 Task: Look for space in Chengdu, China from 3rd August, 2023 to 17th August, 2023 for 3 adults, 1 child in price range Rs.3000 to Rs.15000. Place can be entire place with 3 bedrooms having 4 beds and 2 bathrooms. Property type can be house, flat, guest house. Amenities needed are: wifi. Booking option can be shelf check-in. Required host language is Chinese (Simplified).
Action: Mouse moved to (252, 153)
Screenshot: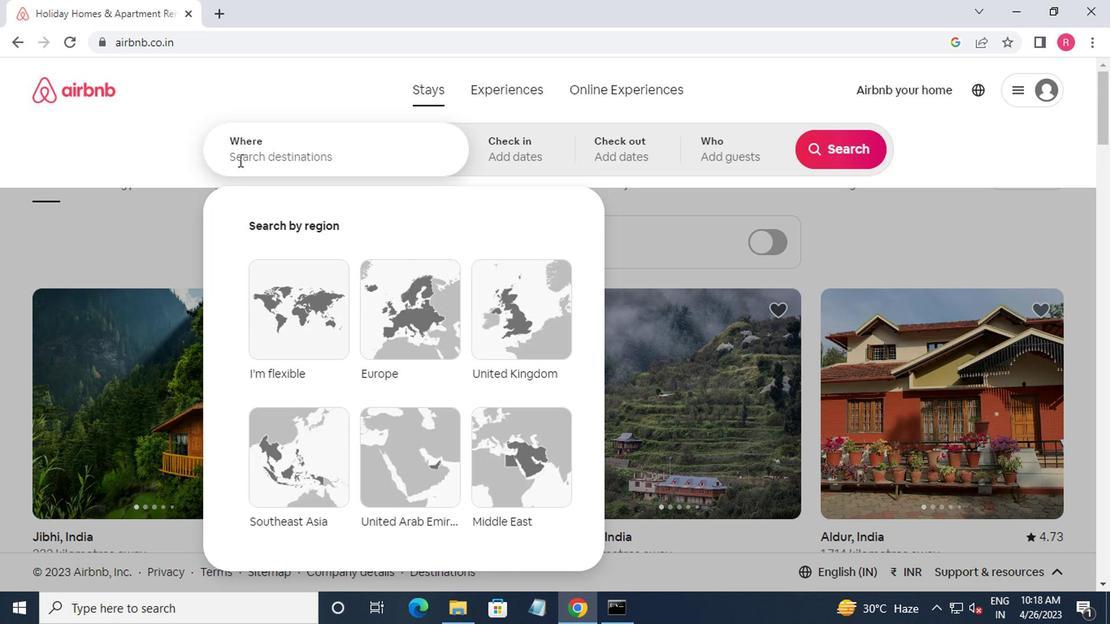 
Action: Mouse pressed left at (252, 153)
Screenshot: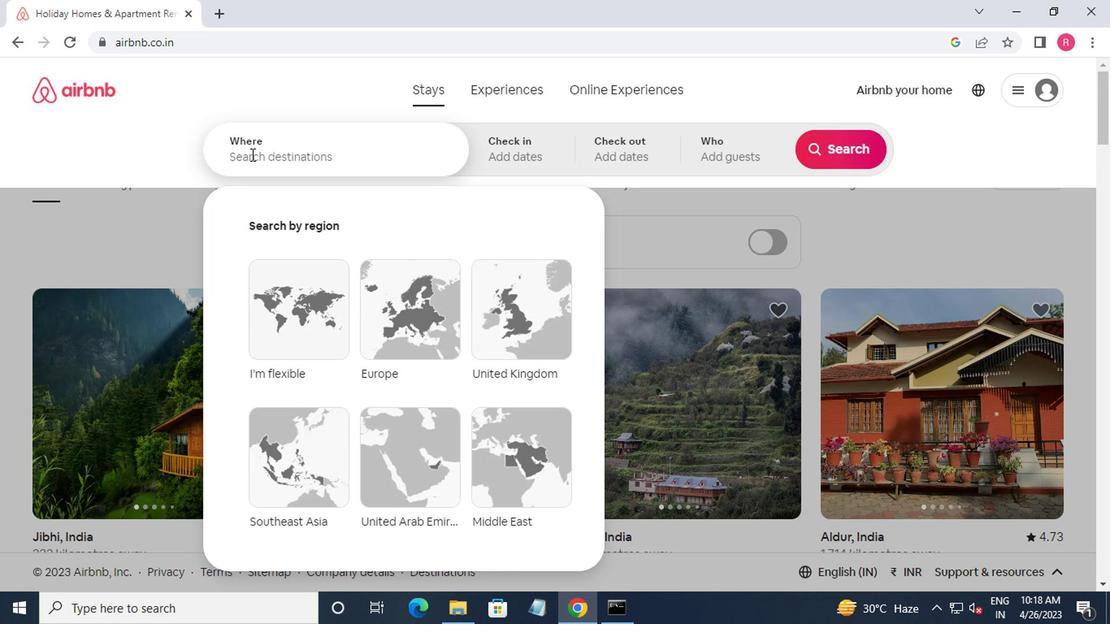 
Action: Mouse moved to (253, 153)
Screenshot: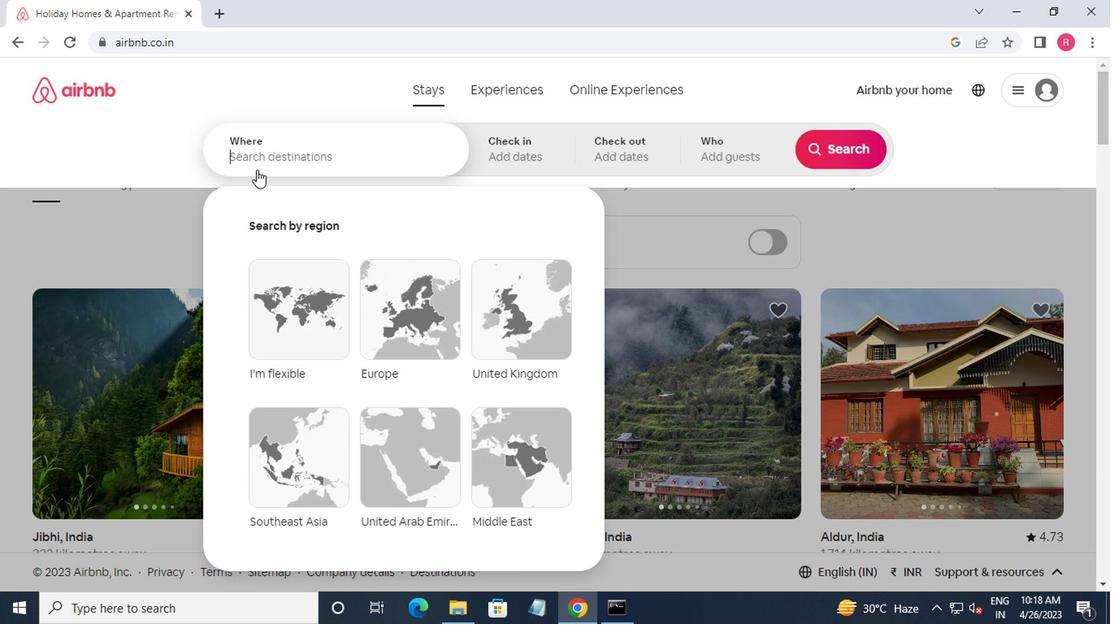 
Action: Key pressed chengdu,china<Key.enter>
Screenshot: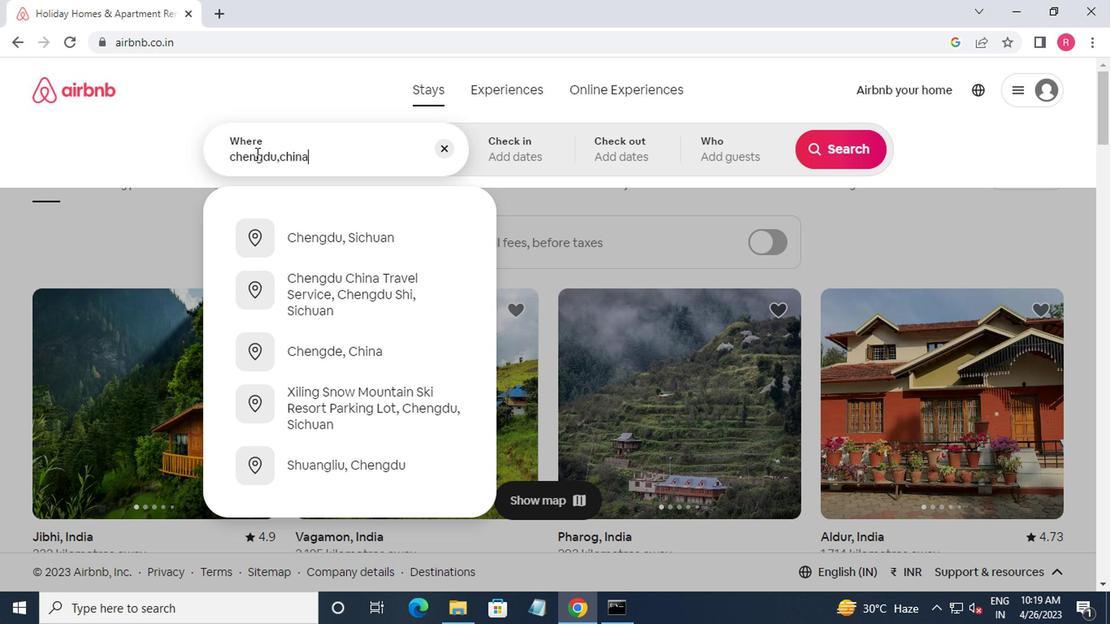
Action: Mouse moved to (830, 281)
Screenshot: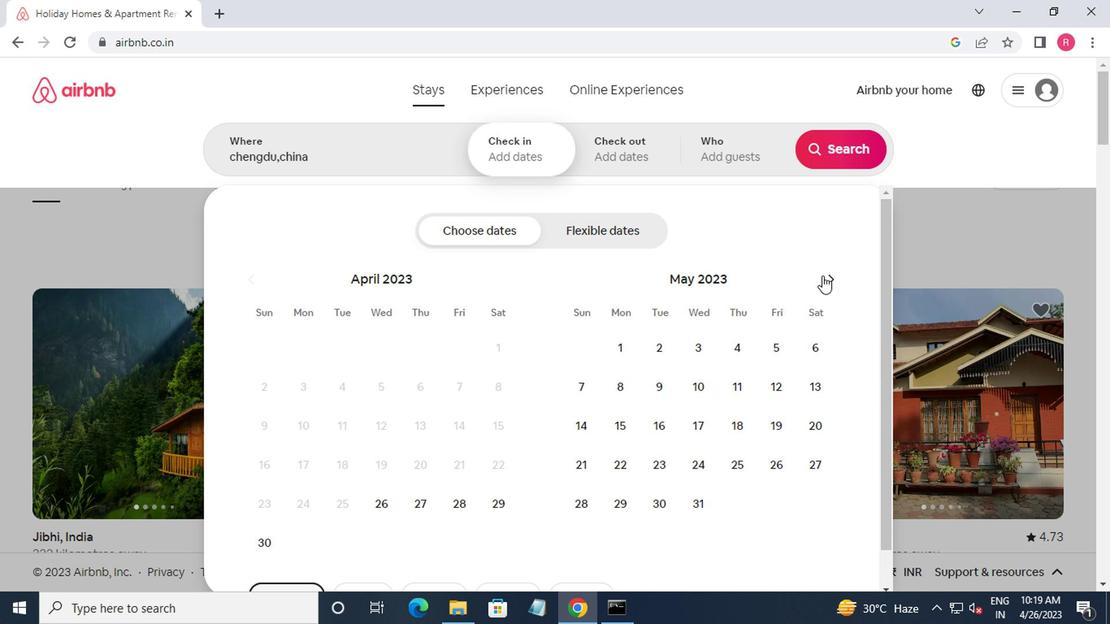 
Action: Mouse pressed left at (830, 281)
Screenshot: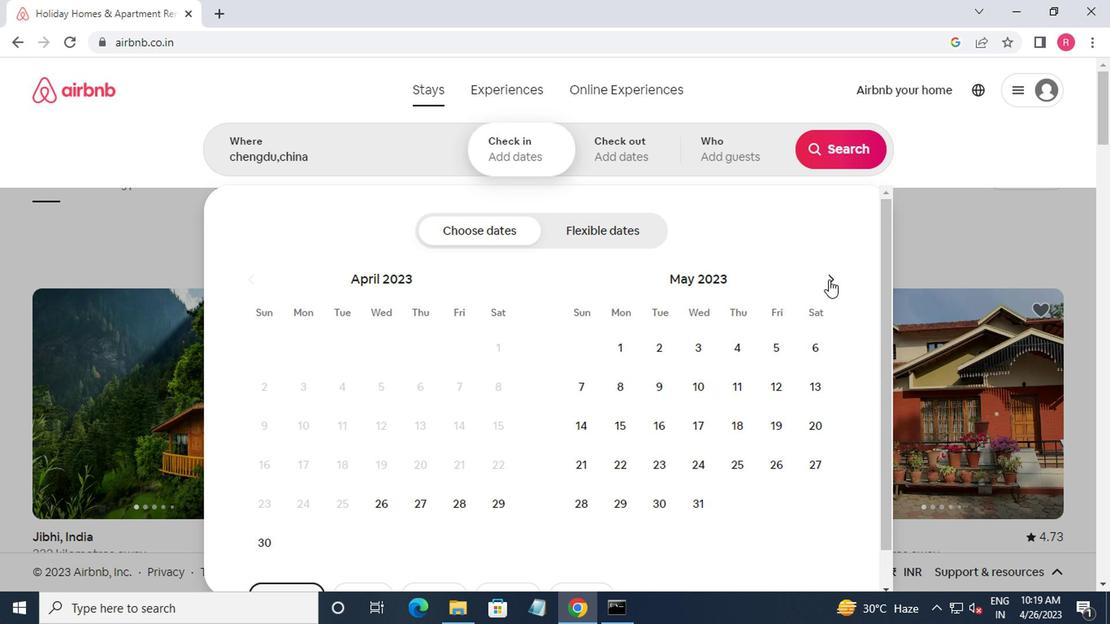 
Action: Mouse moved to (831, 281)
Screenshot: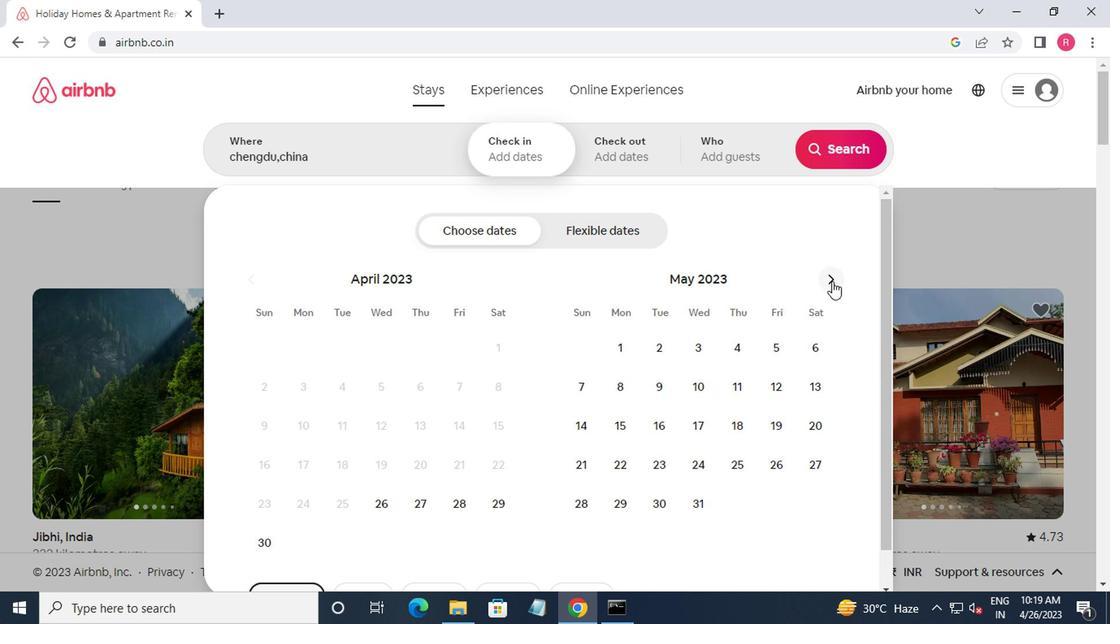 
Action: Mouse pressed left at (831, 281)
Screenshot: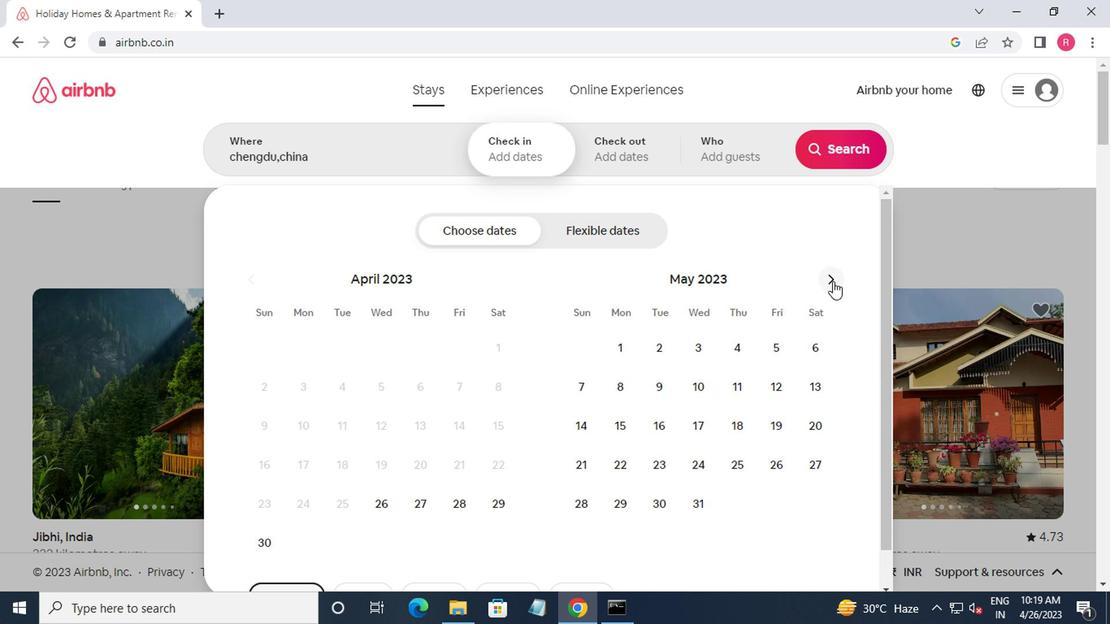 
Action: Mouse pressed left at (831, 281)
Screenshot: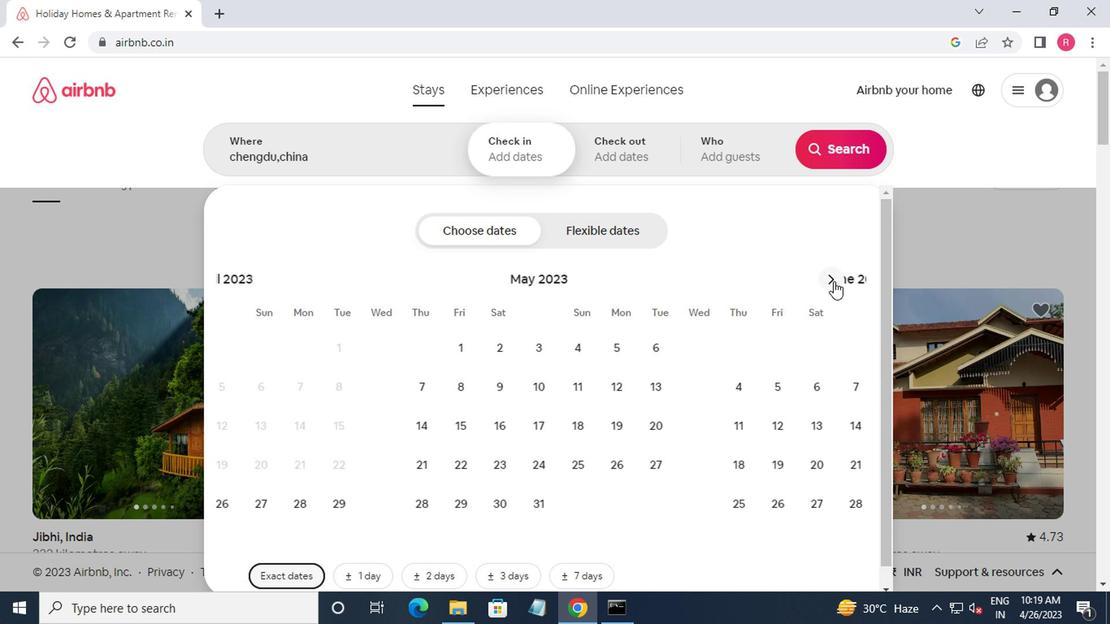 
Action: Mouse pressed left at (831, 281)
Screenshot: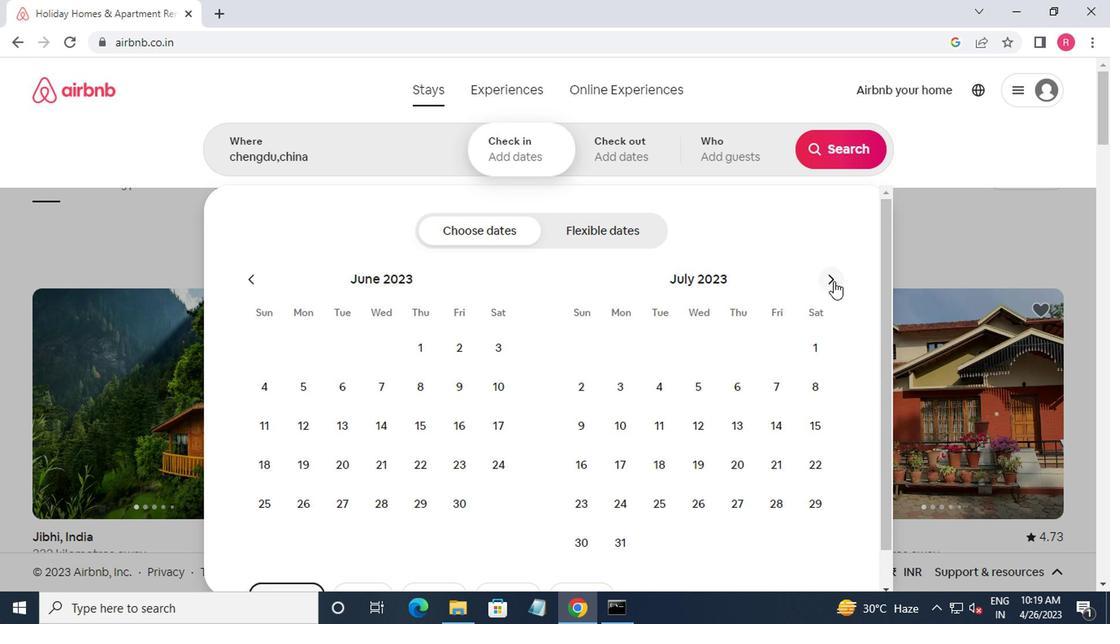 
Action: Mouse moved to (741, 346)
Screenshot: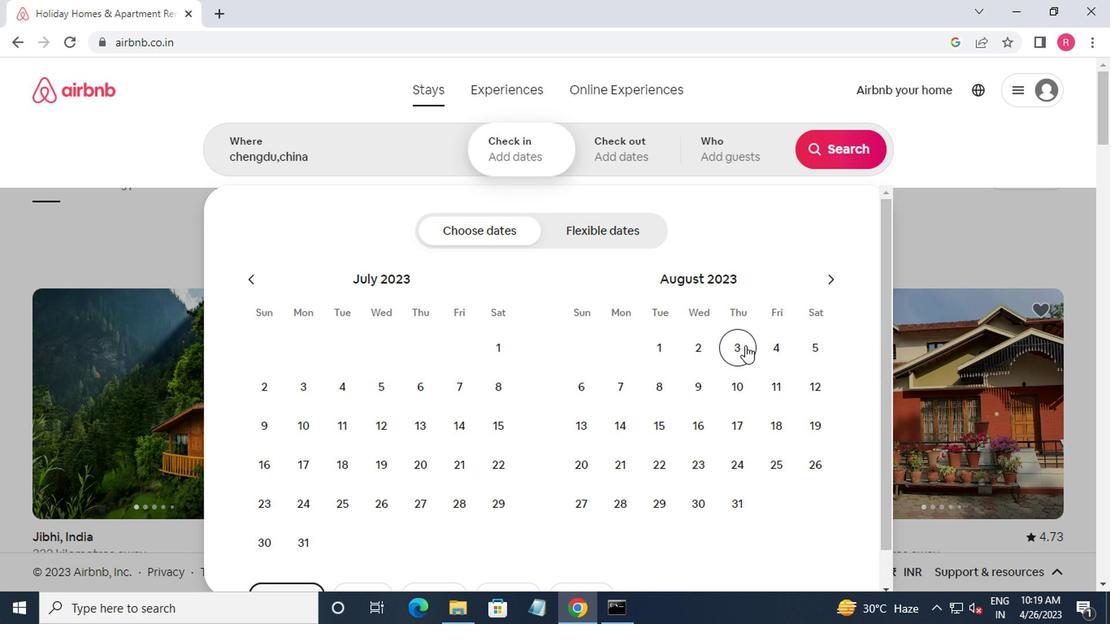 
Action: Mouse pressed left at (741, 346)
Screenshot: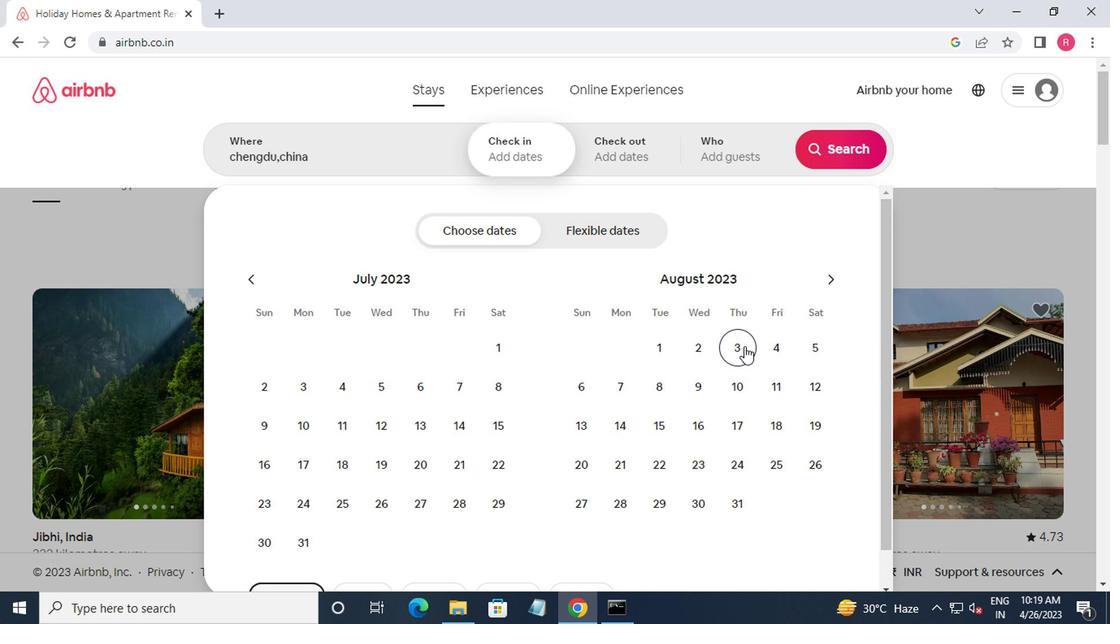 
Action: Mouse moved to (738, 422)
Screenshot: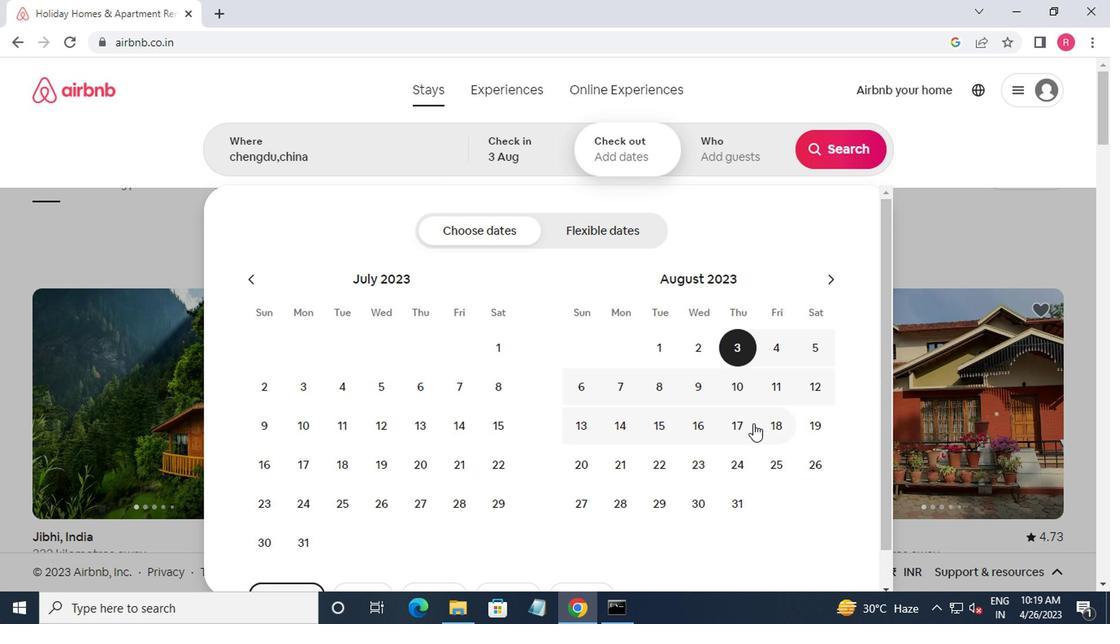 
Action: Mouse pressed left at (738, 422)
Screenshot: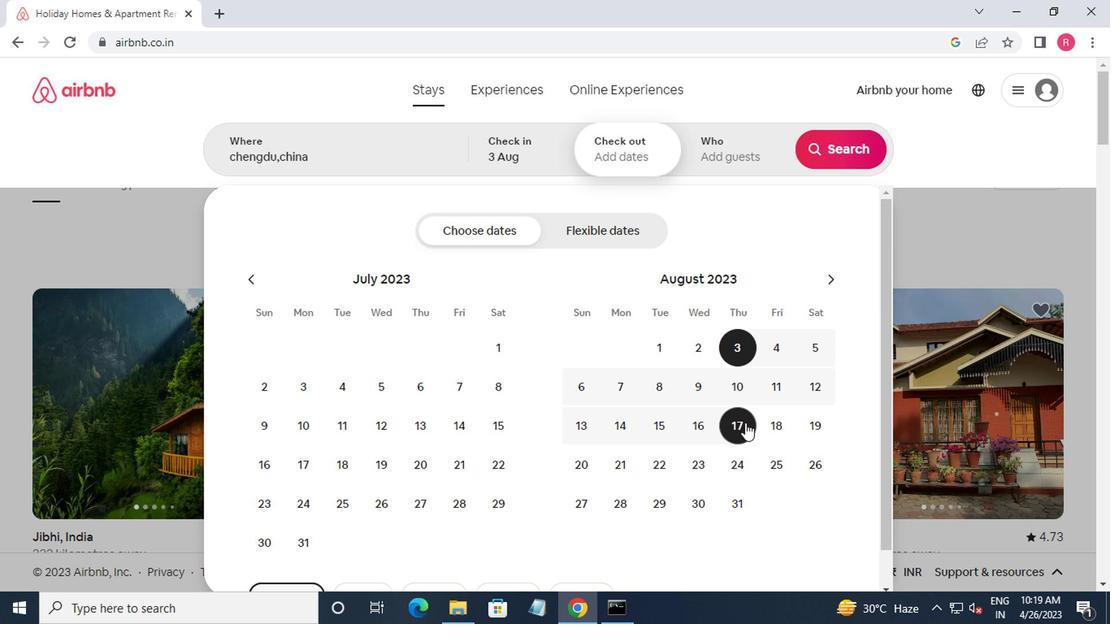 
Action: Mouse moved to (708, 167)
Screenshot: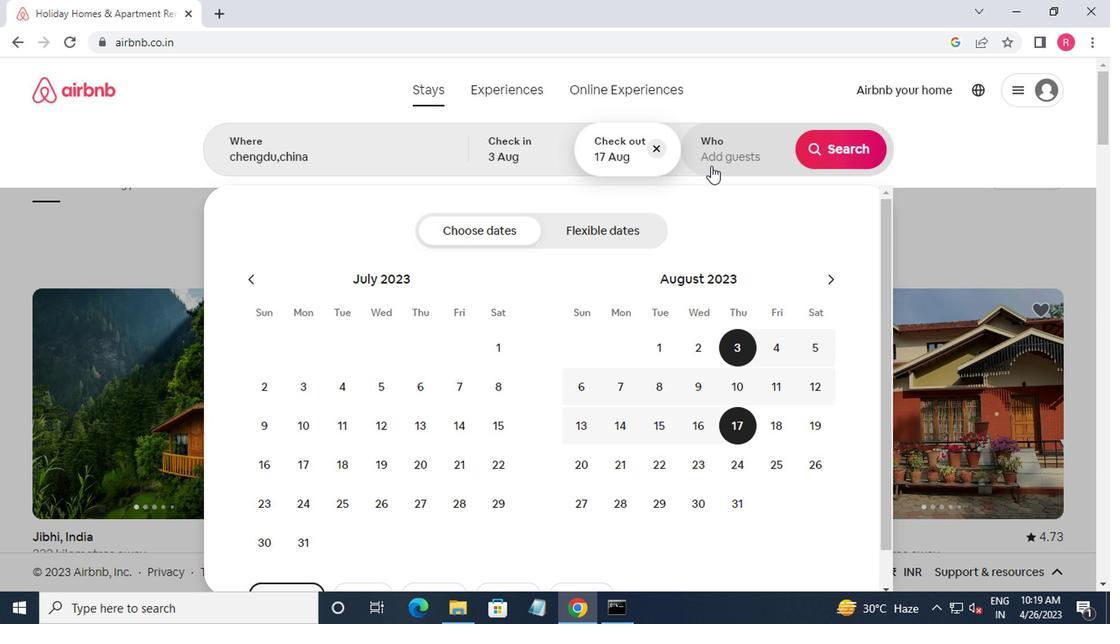 
Action: Mouse pressed left at (708, 167)
Screenshot: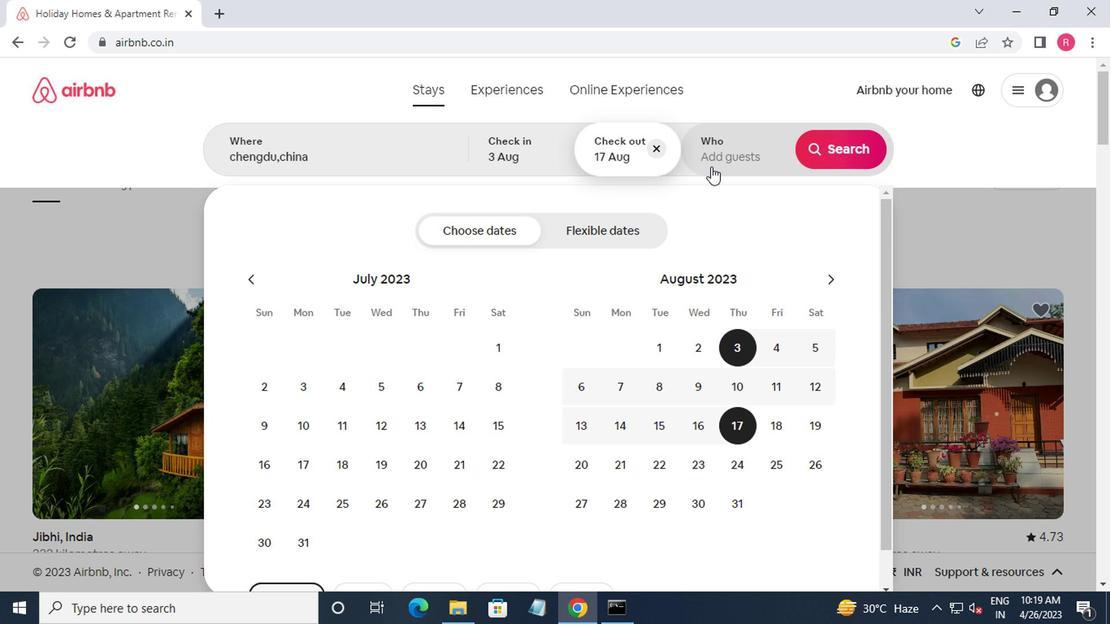 
Action: Mouse moved to (838, 226)
Screenshot: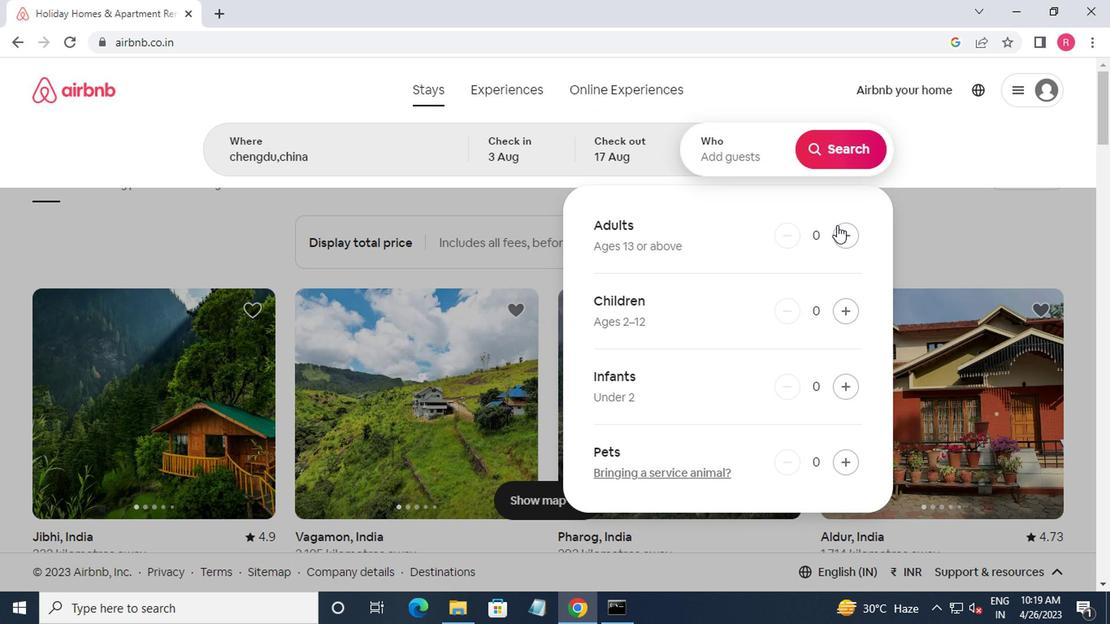 
Action: Mouse pressed left at (838, 226)
Screenshot: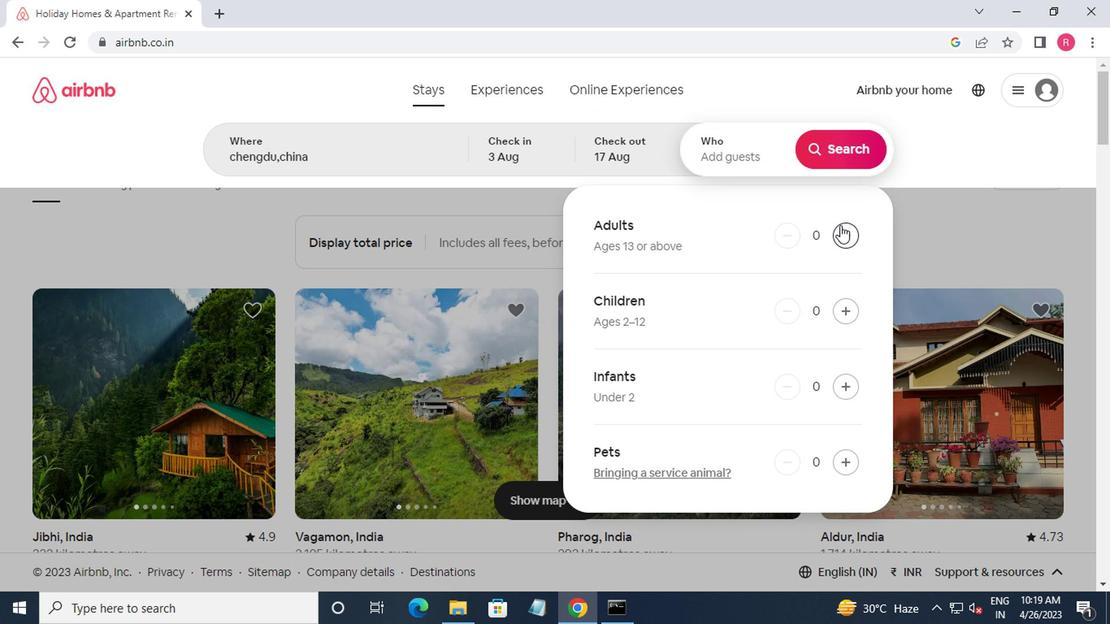 
Action: Mouse pressed left at (838, 226)
Screenshot: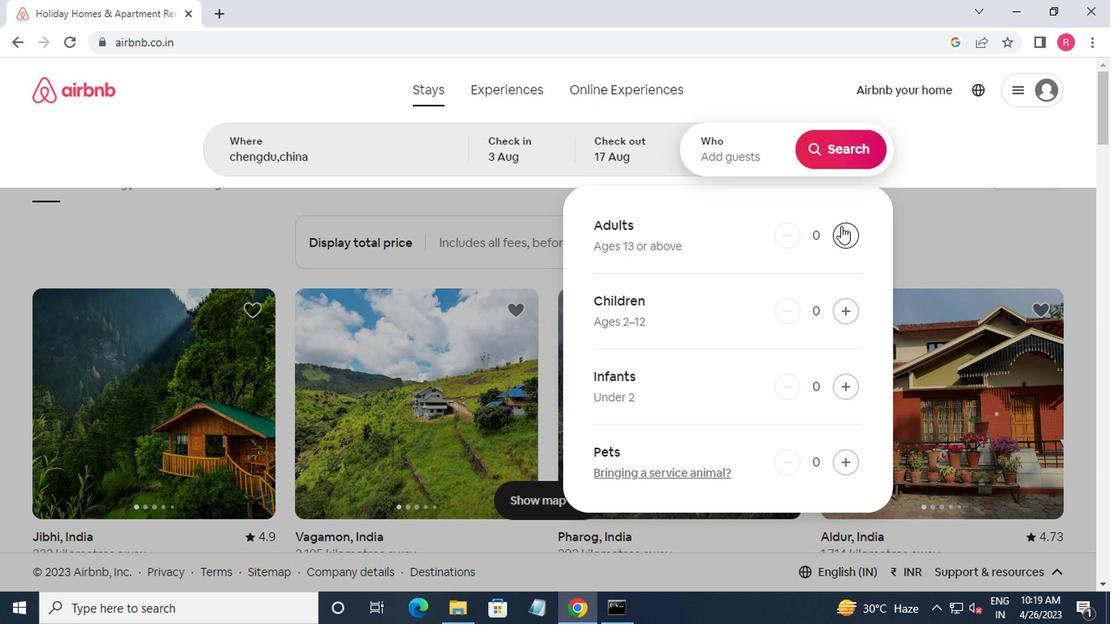 
Action: Mouse moved to (839, 227)
Screenshot: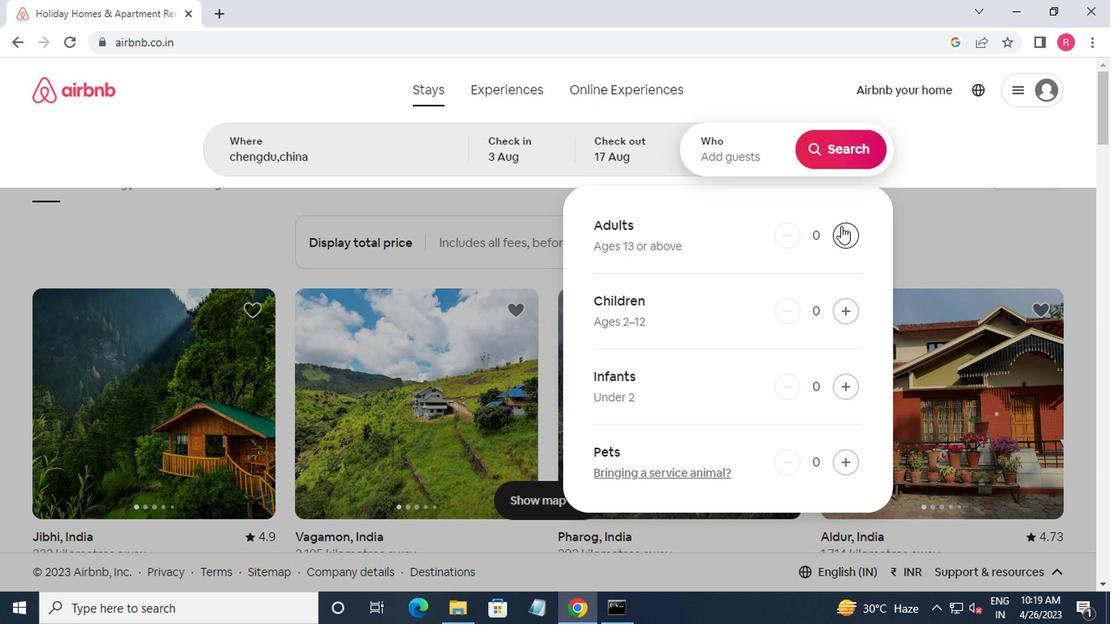 
Action: Mouse pressed left at (839, 227)
Screenshot: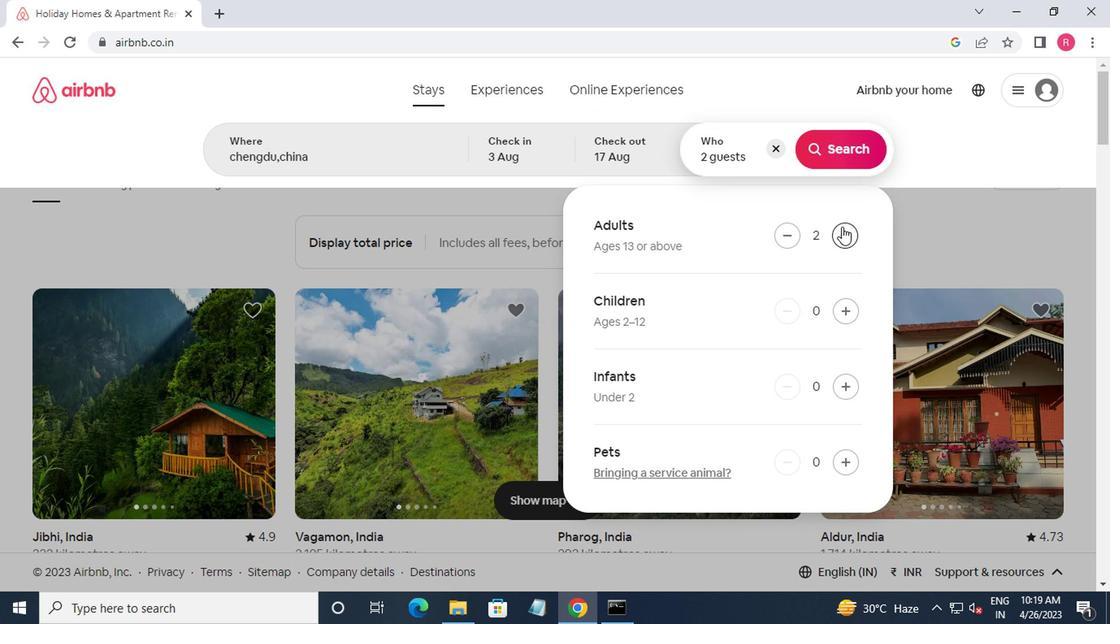
Action: Mouse moved to (844, 310)
Screenshot: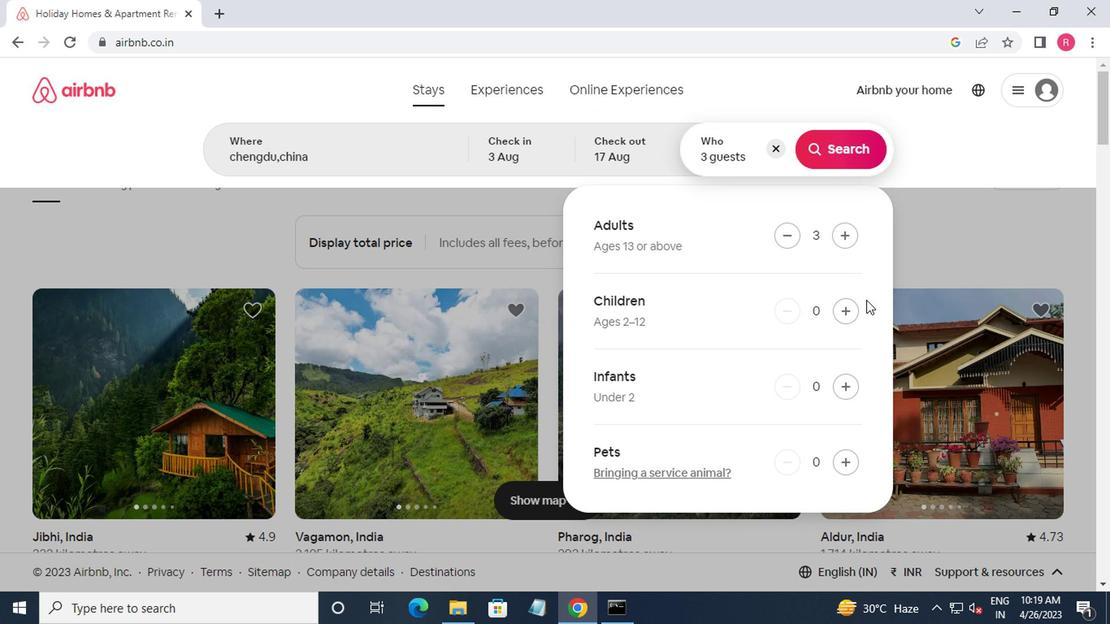 
Action: Mouse pressed left at (844, 310)
Screenshot: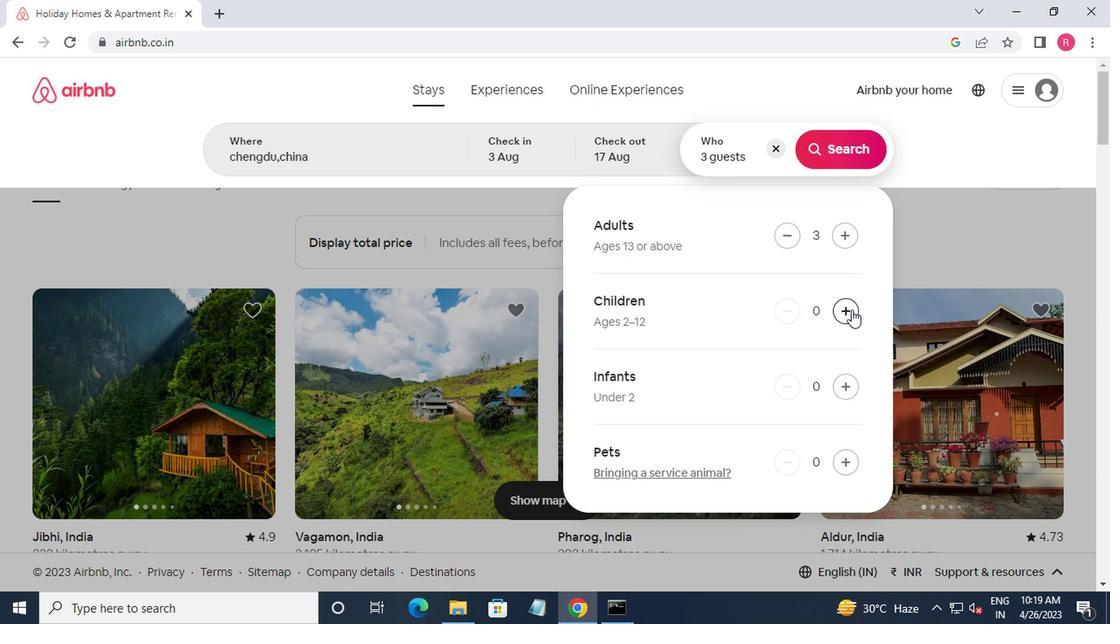 
Action: Mouse moved to (809, 144)
Screenshot: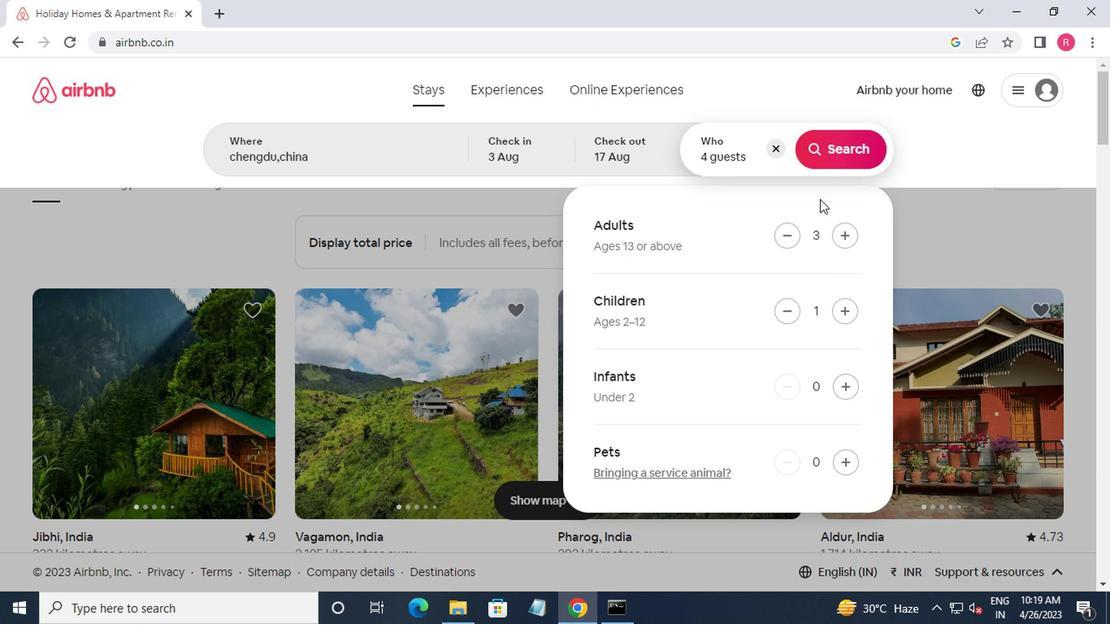 
Action: Mouse pressed left at (809, 144)
Screenshot: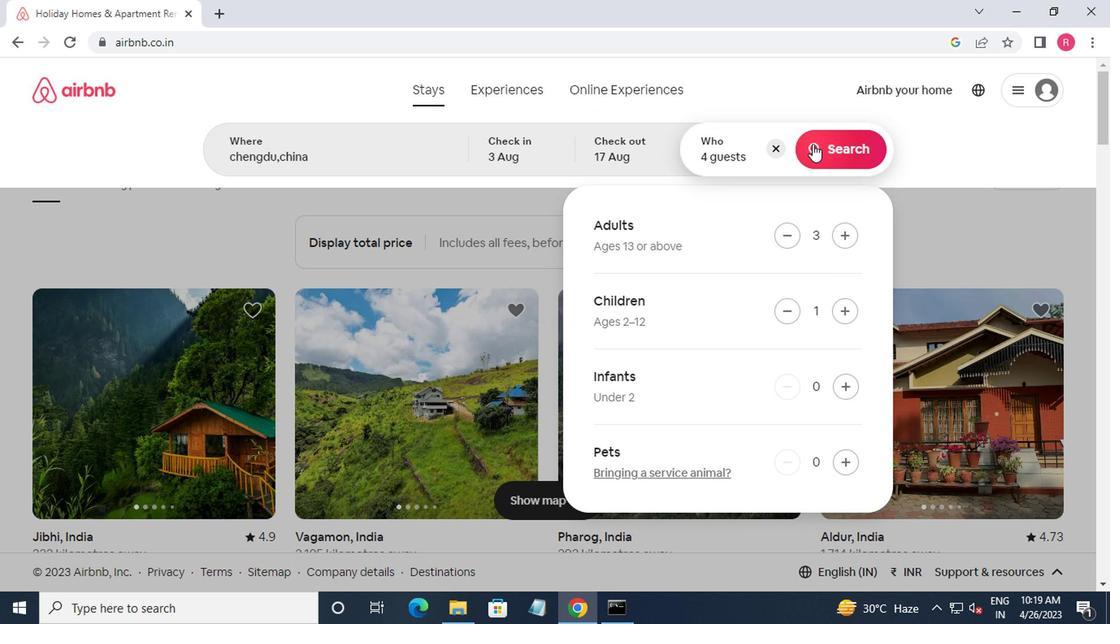 
Action: Mouse moved to (1010, 157)
Screenshot: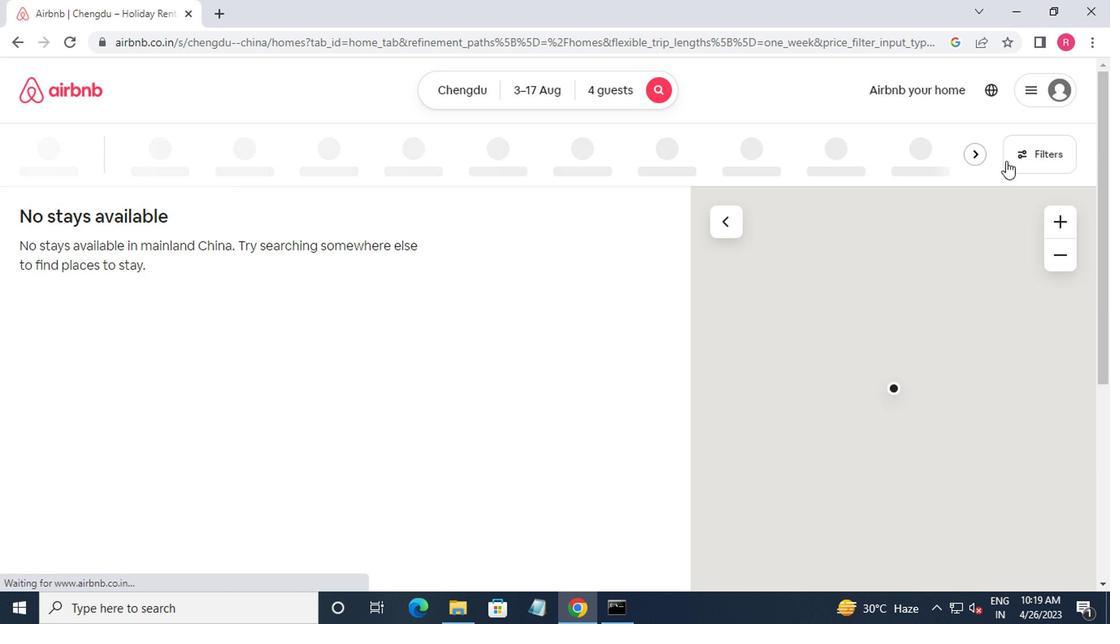 
Action: Mouse pressed left at (1010, 157)
Screenshot: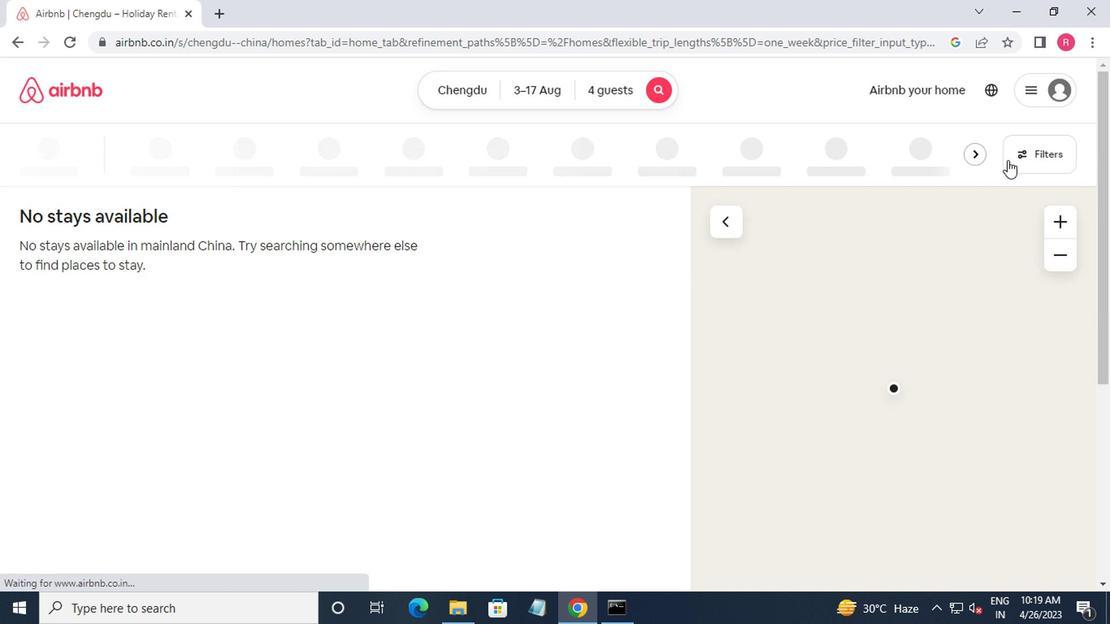 
Action: Mouse moved to (402, 242)
Screenshot: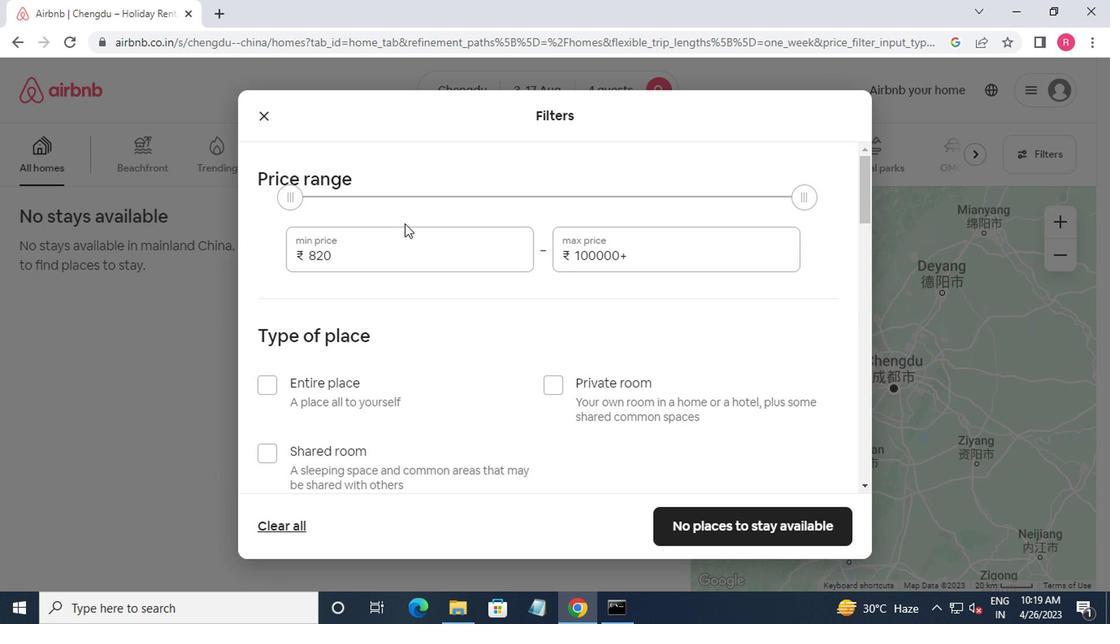 
Action: Mouse pressed left at (402, 242)
Screenshot: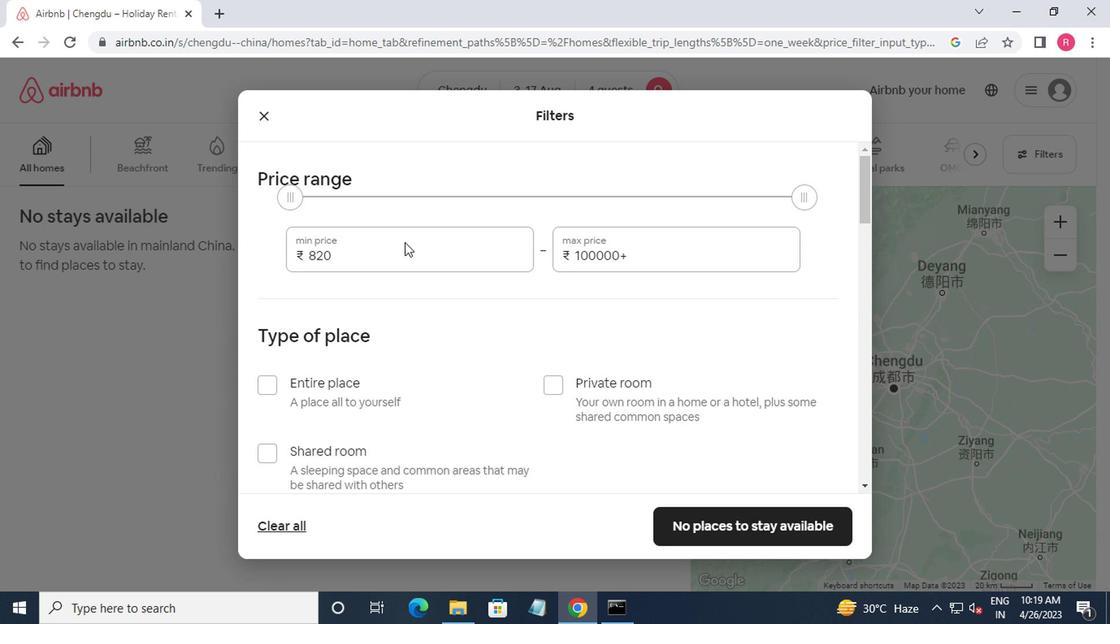 
Action: Mouse moved to (396, 246)
Screenshot: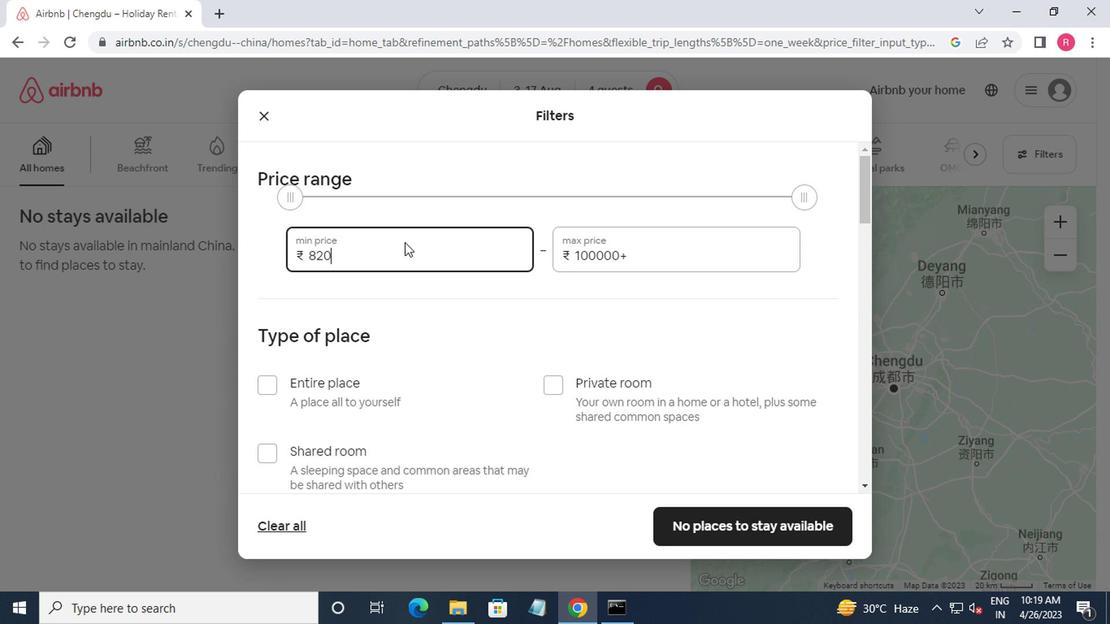
Action: Key pressed <Key.backspace><Key.backspace><Key.backspace><Key.backspace>3000<Key.tab>1<Key.backspace><Key.backspace><Key.backspace><Key.backspace><Key.backspace><Key.backspace><Key.backspace><Key.backspace><Key.backspace><Key.backspace><Key.backspace><Key.backspace>15000
Screenshot: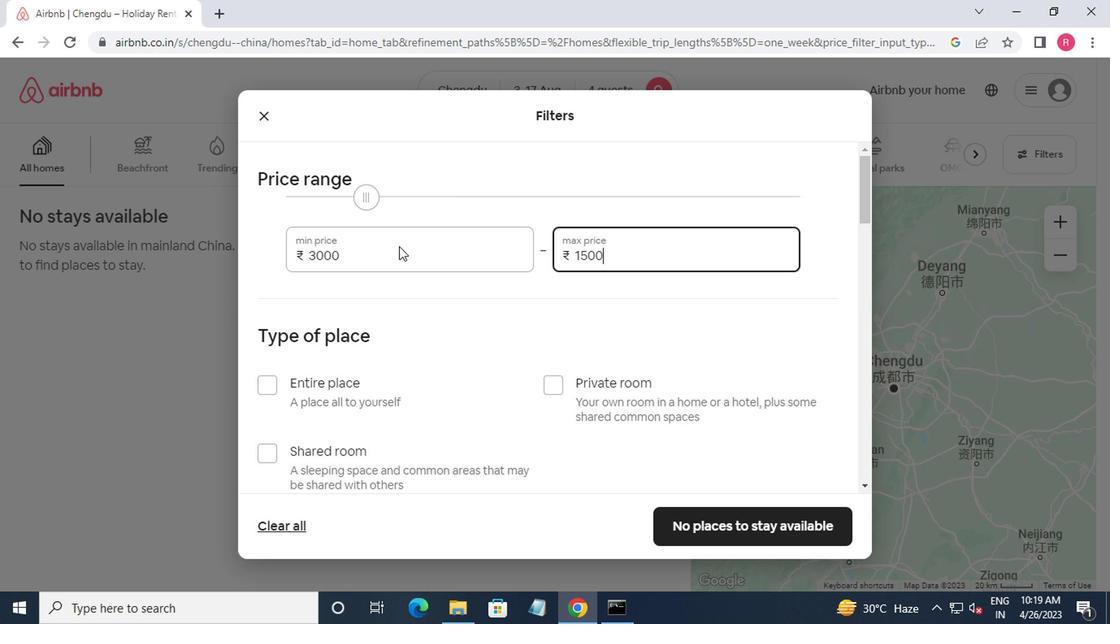 
Action: Mouse moved to (307, 350)
Screenshot: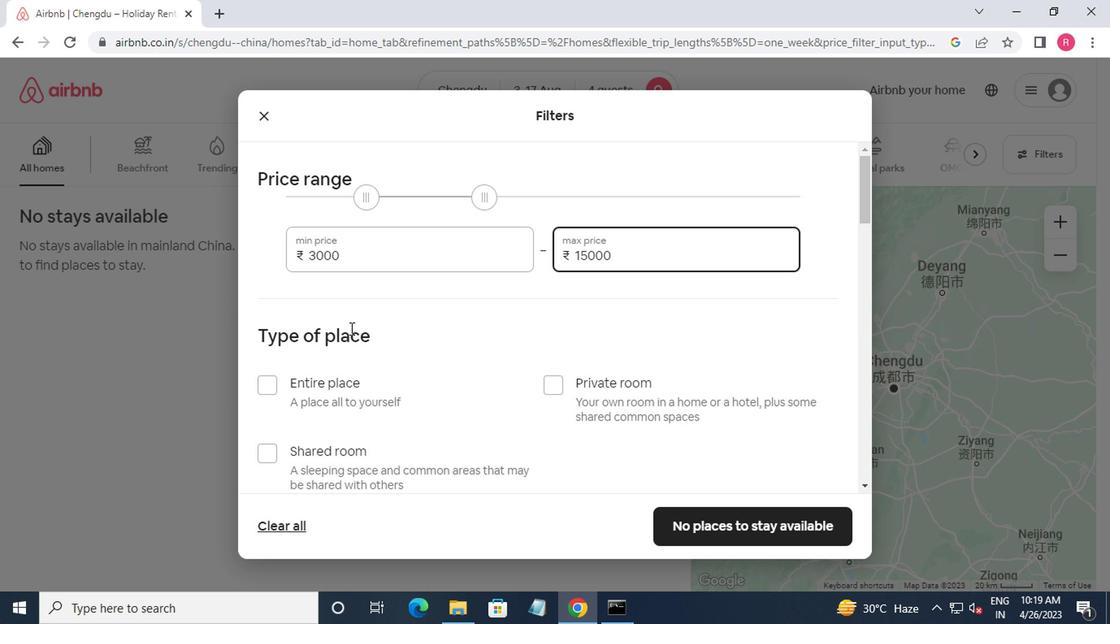 
Action: Mouse scrolled (307, 349) with delta (0, 0)
Screenshot: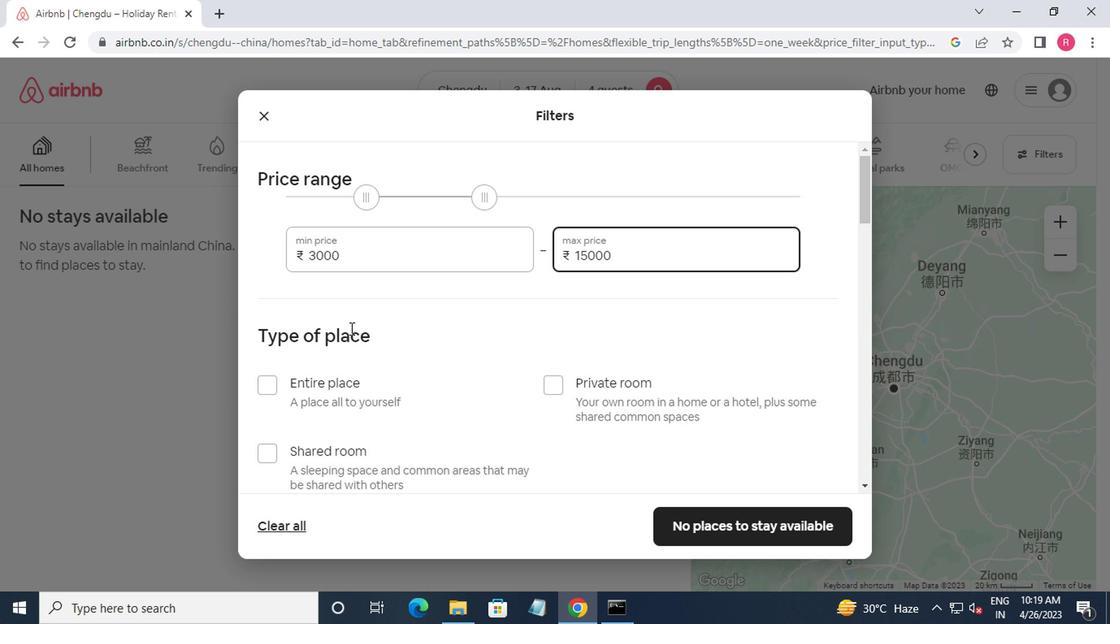 
Action: Mouse moved to (270, 310)
Screenshot: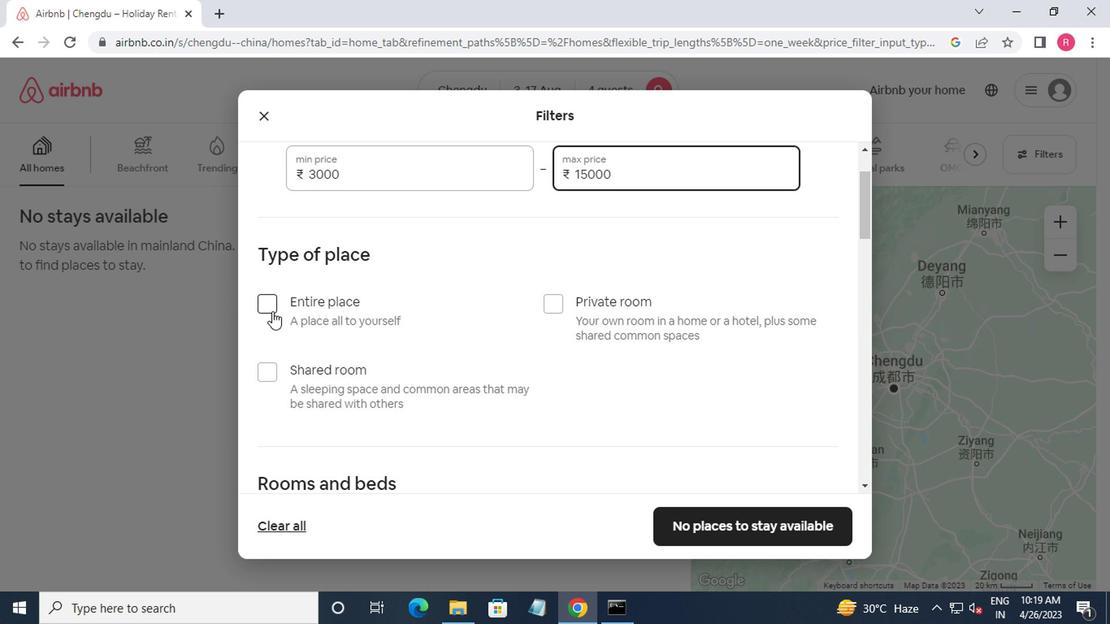 
Action: Mouse pressed left at (270, 310)
Screenshot: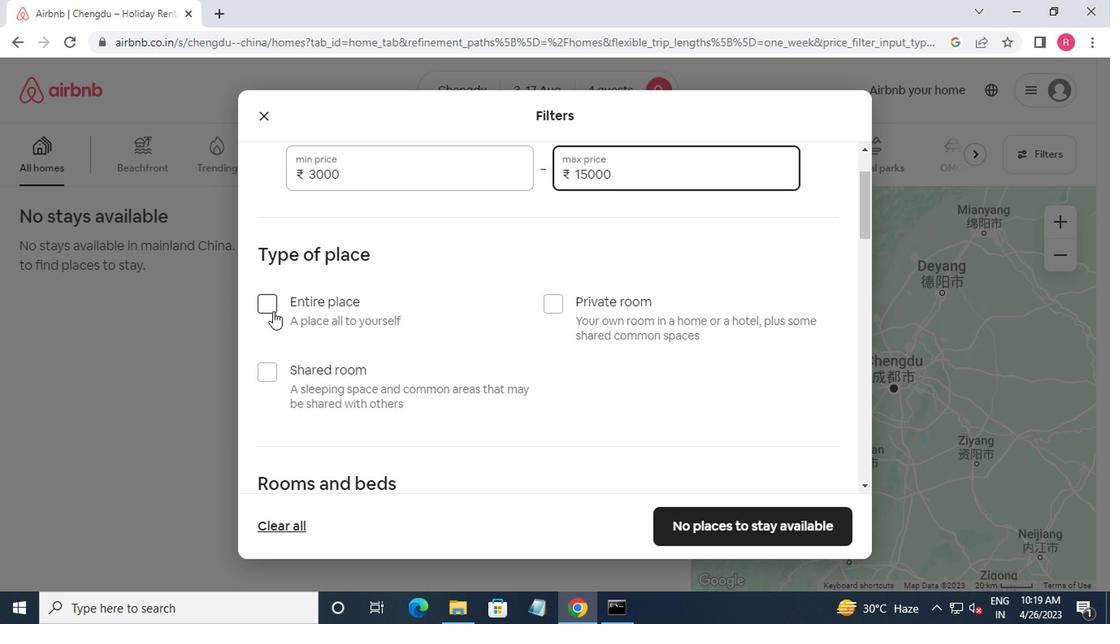 
Action: Mouse moved to (316, 318)
Screenshot: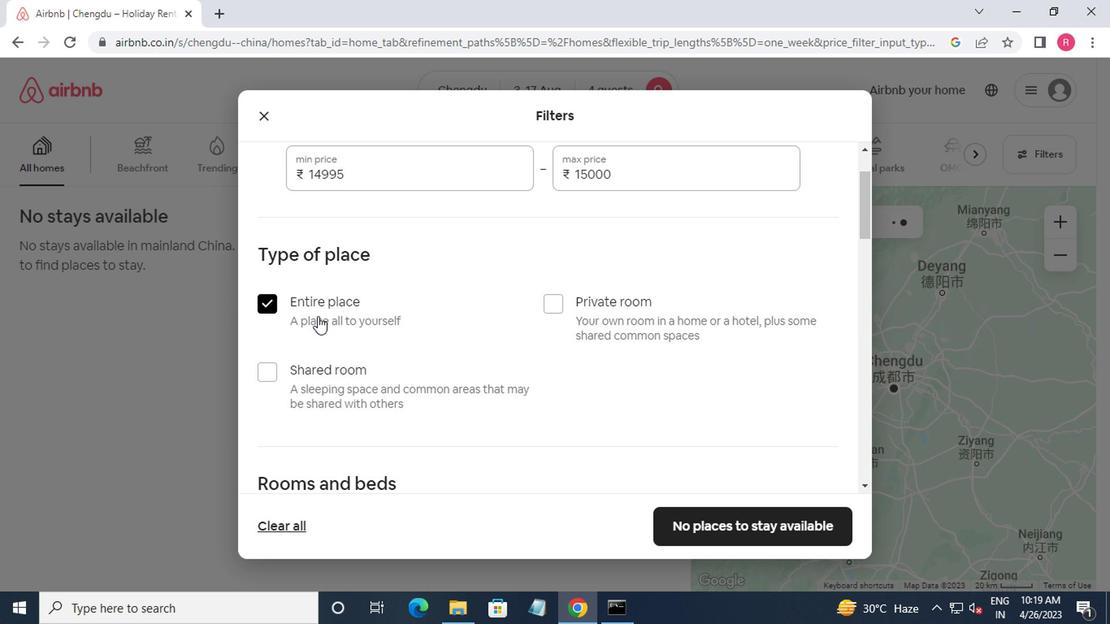 
Action: Mouse scrolled (316, 318) with delta (0, 0)
Screenshot: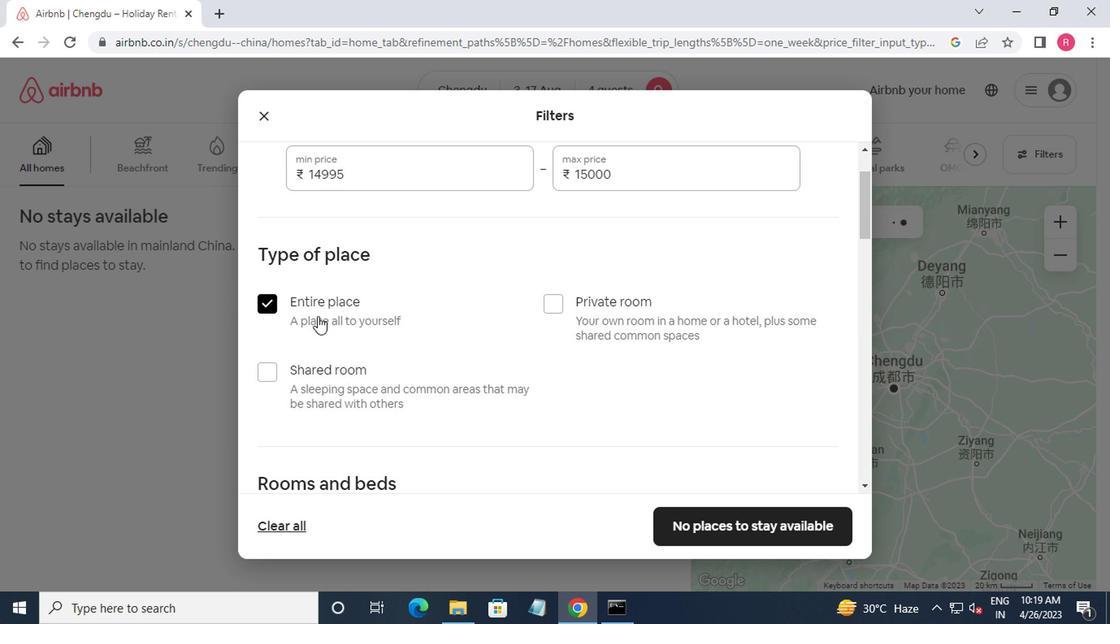
Action: Mouse moved to (316, 319)
Screenshot: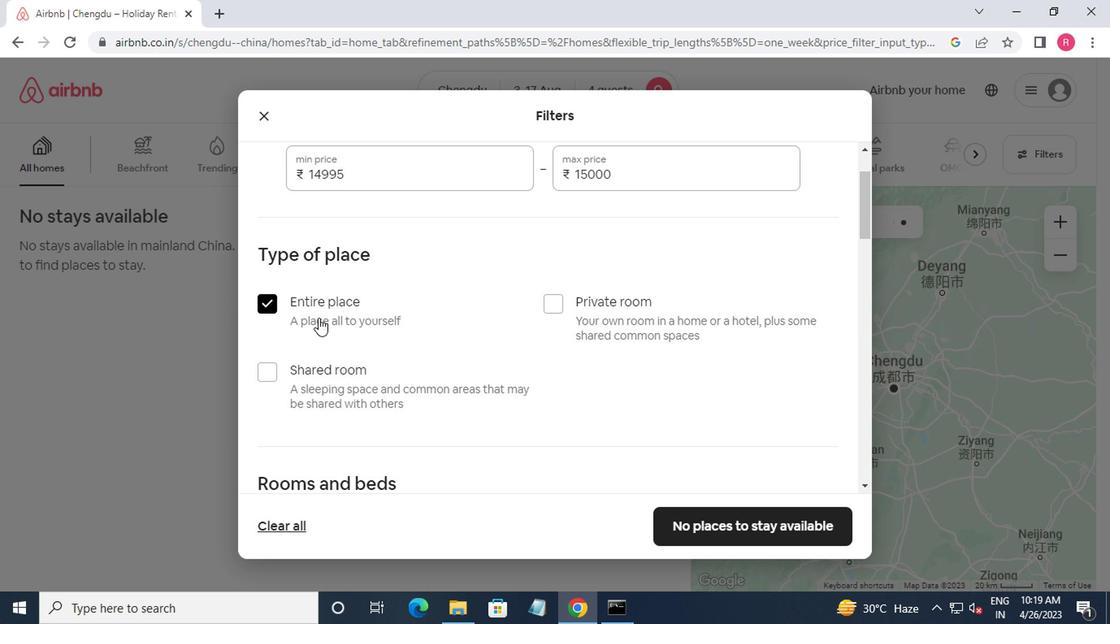 
Action: Mouse scrolled (316, 318) with delta (0, -1)
Screenshot: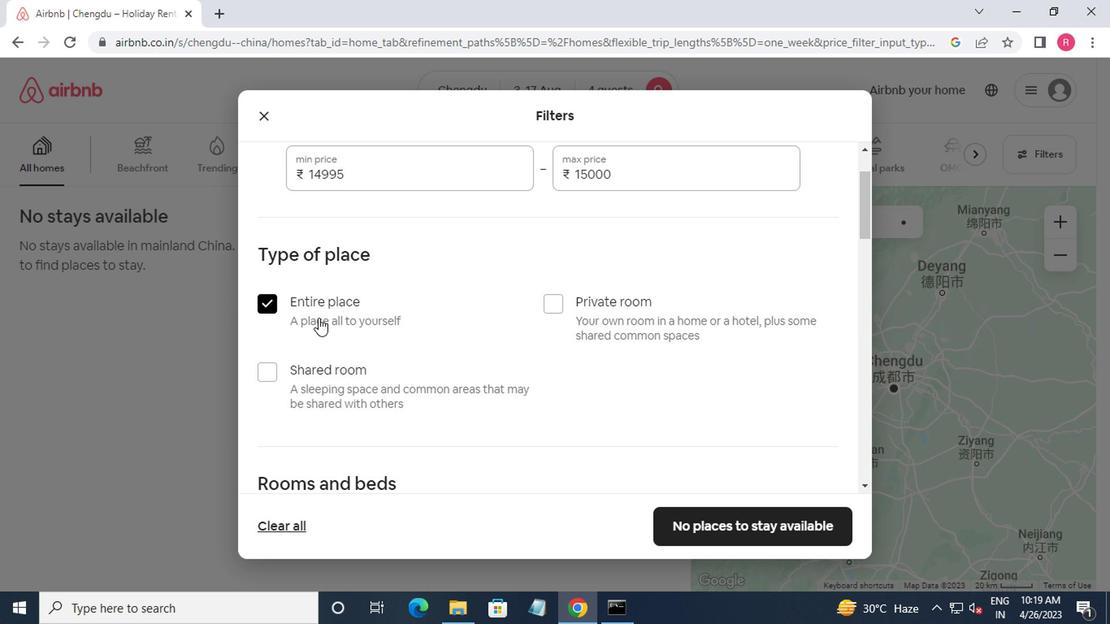 
Action: Mouse moved to (317, 321)
Screenshot: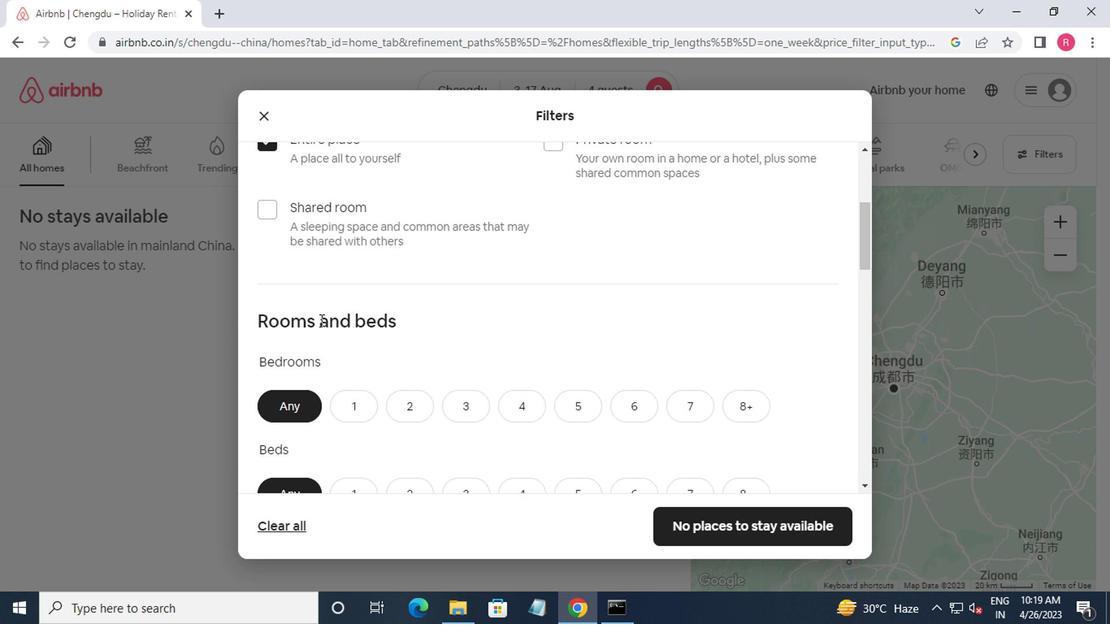 
Action: Mouse scrolled (317, 320) with delta (0, -1)
Screenshot: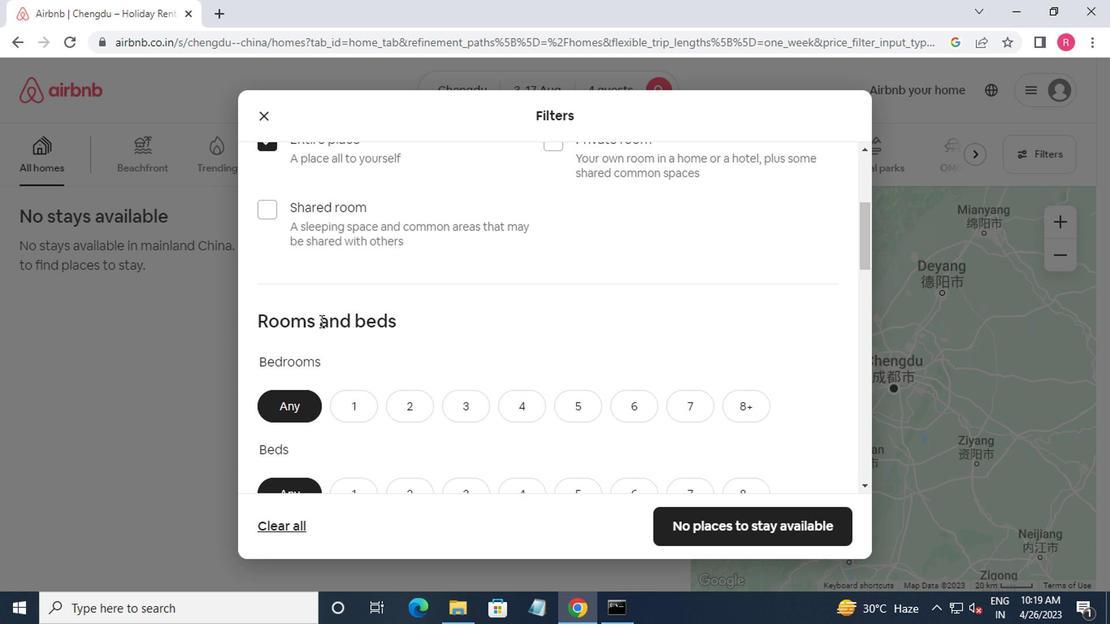 
Action: Mouse moved to (317, 321)
Screenshot: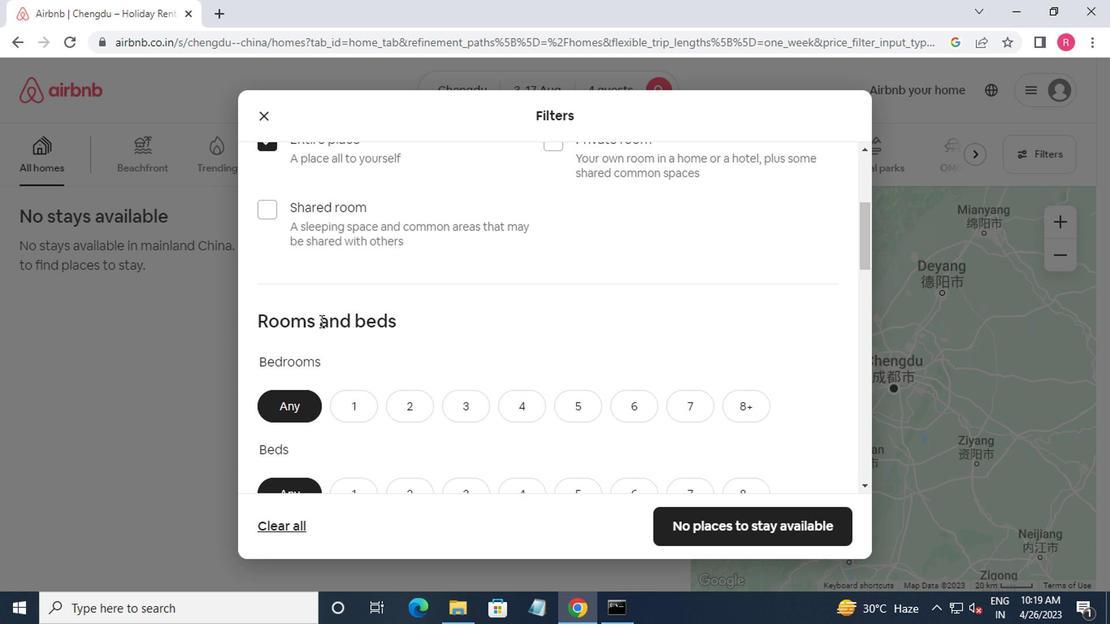 
Action: Mouse scrolled (317, 320) with delta (0, -1)
Screenshot: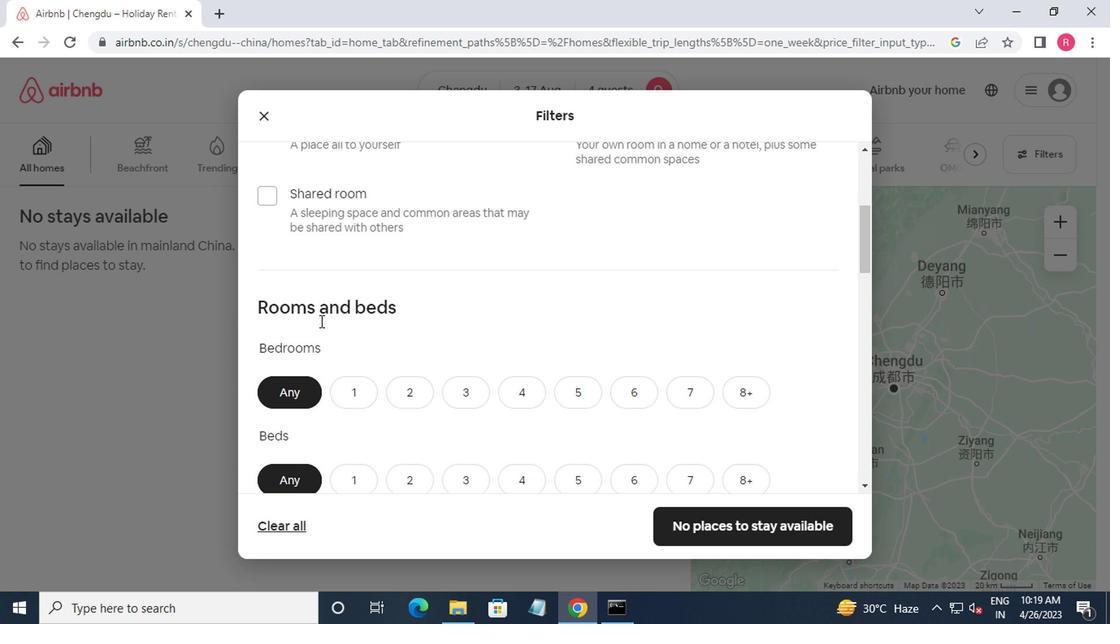 
Action: Mouse moved to (465, 249)
Screenshot: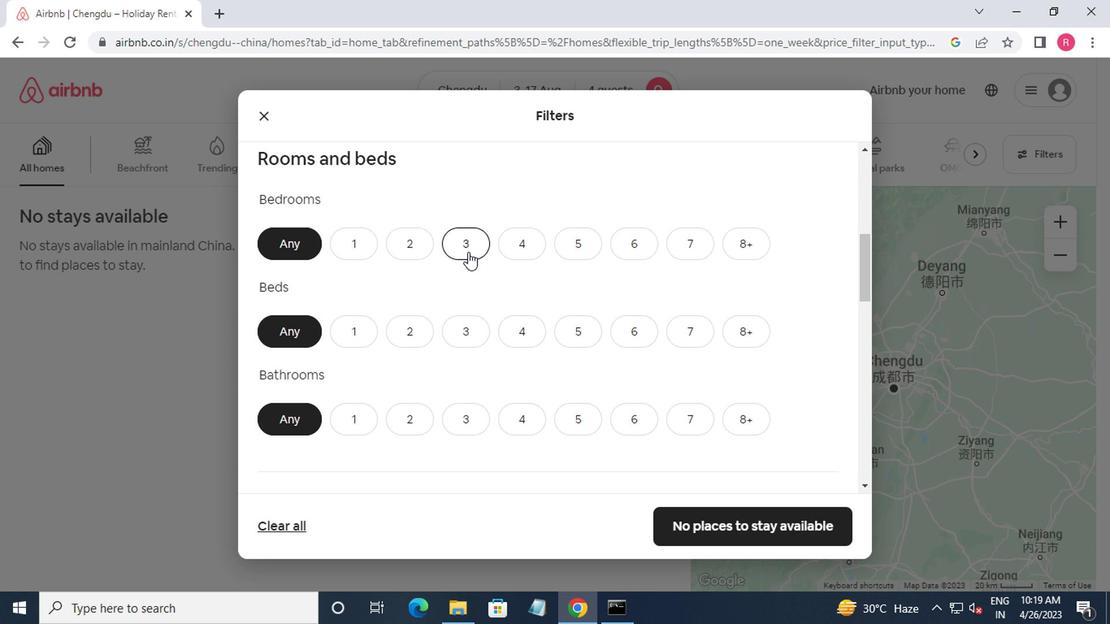 
Action: Mouse pressed left at (465, 249)
Screenshot: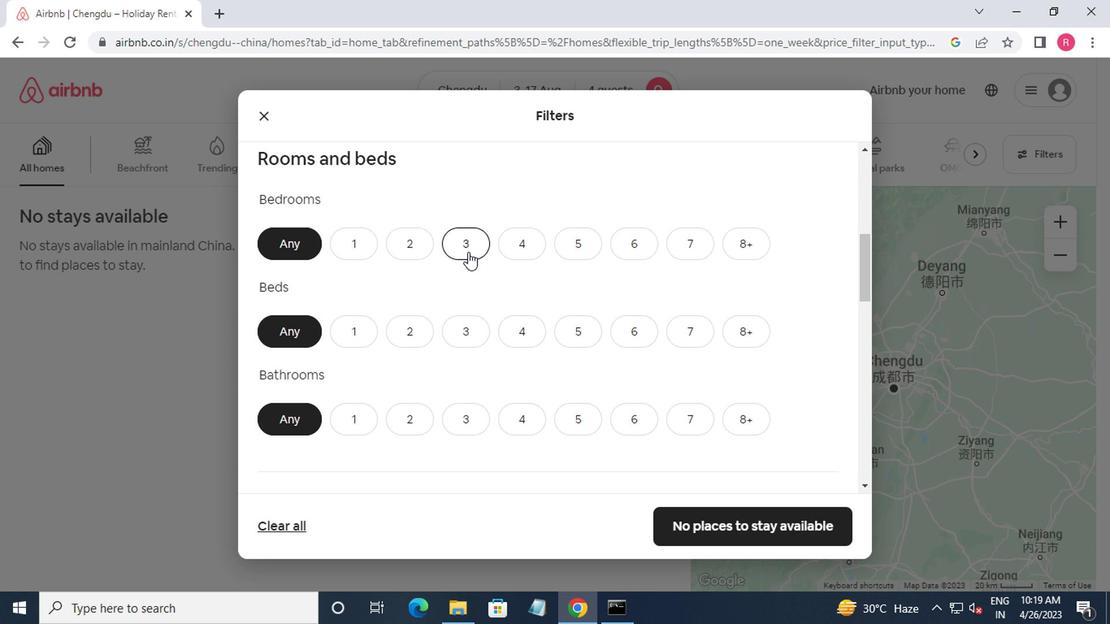 
Action: Mouse moved to (507, 336)
Screenshot: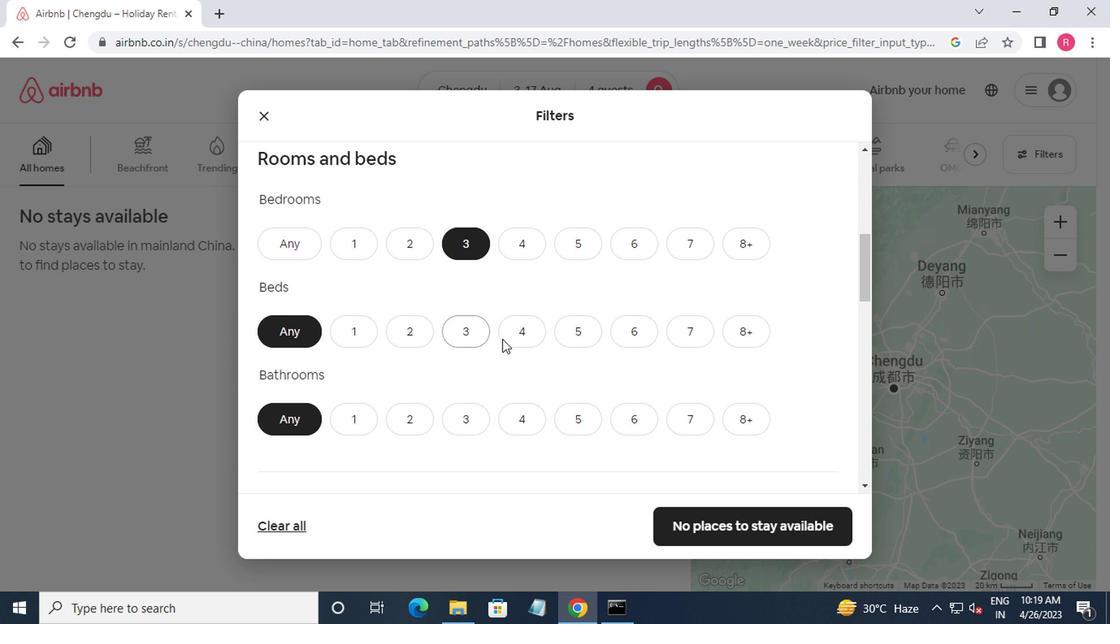 
Action: Mouse pressed left at (507, 336)
Screenshot: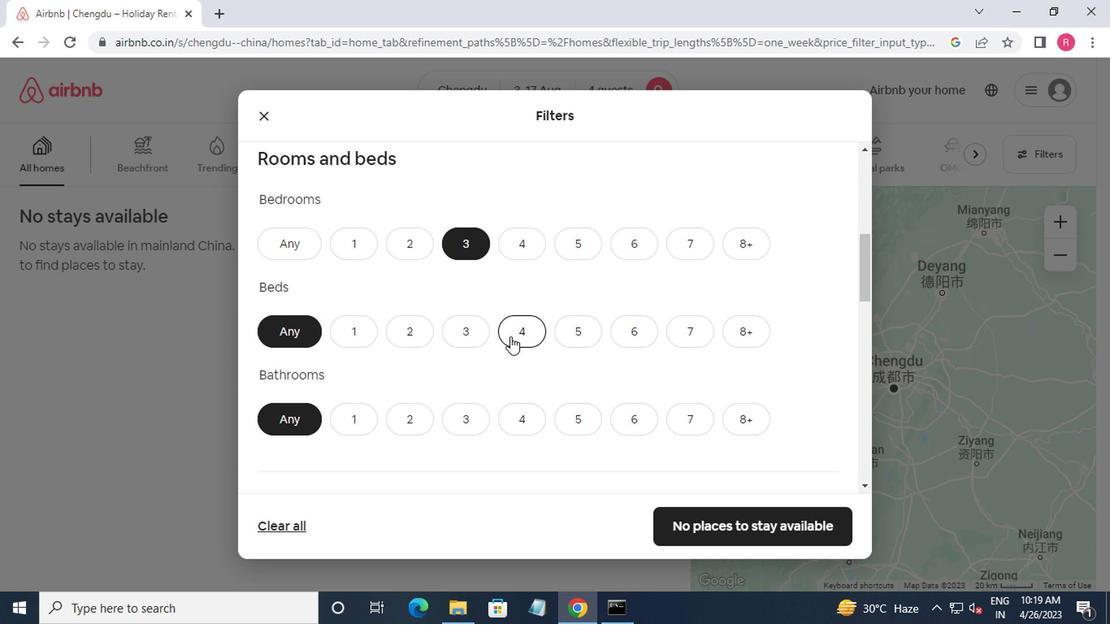 
Action: Mouse moved to (414, 428)
Screenshot: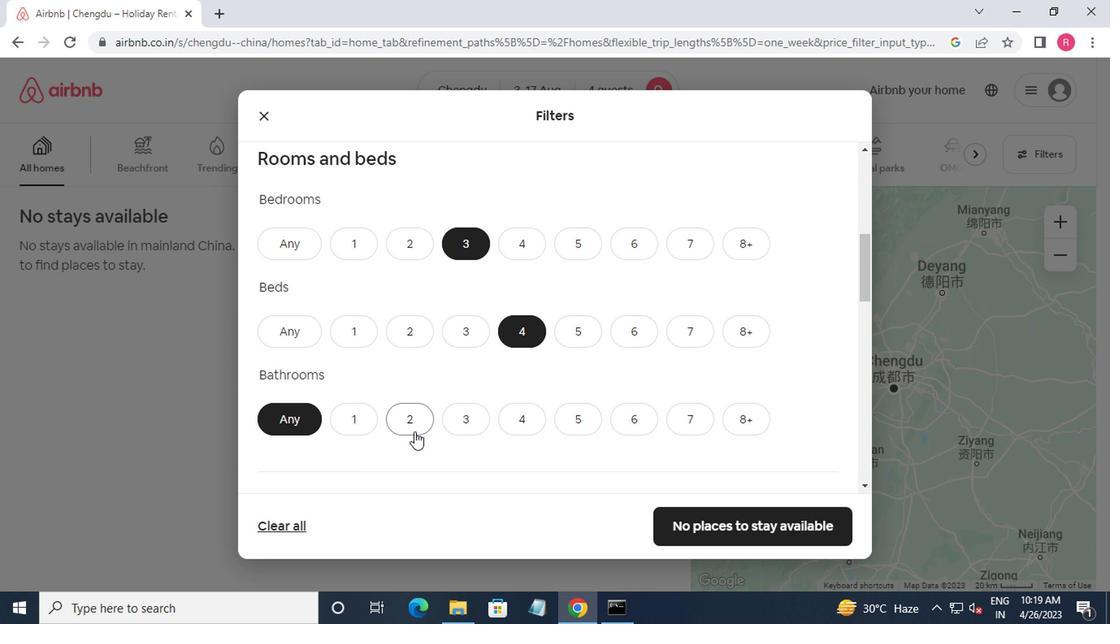
Action: Mouse pressed left at (414, 428)
Screenshot: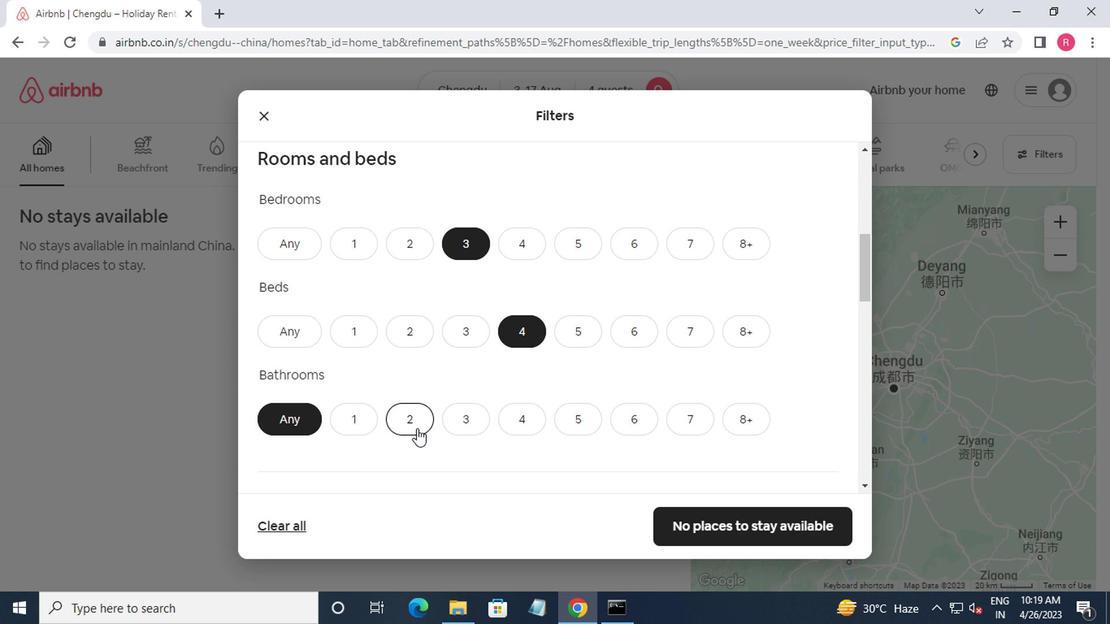 
Action: Mouse moved to (416, 432)
Screenshot: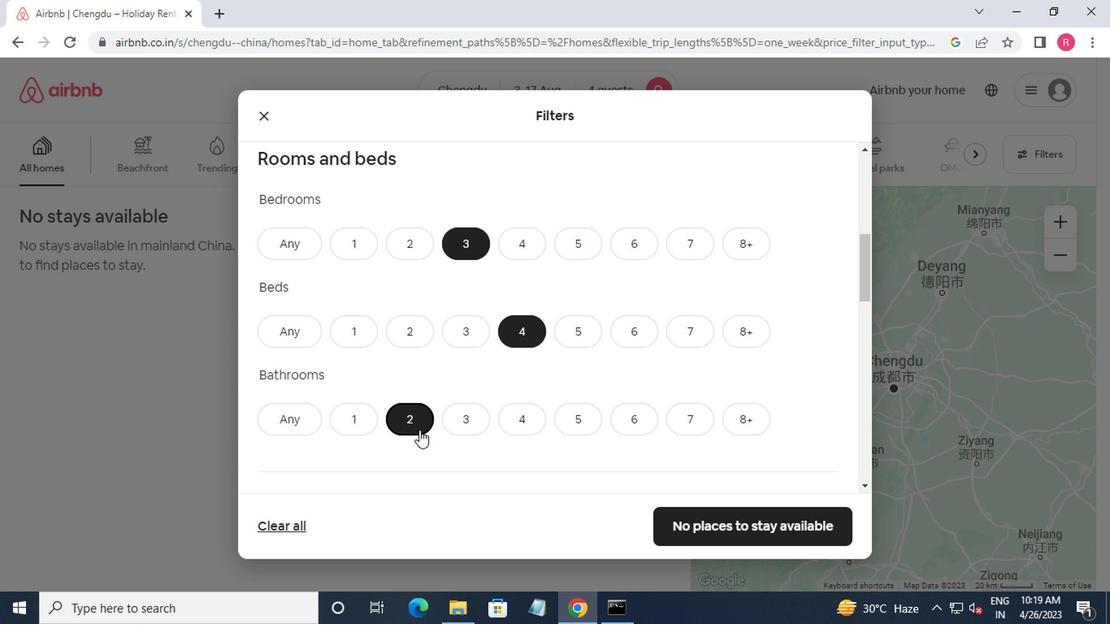 
Action: Mouse scrolled (416, 432) with delta (0, 0)
Screenshot: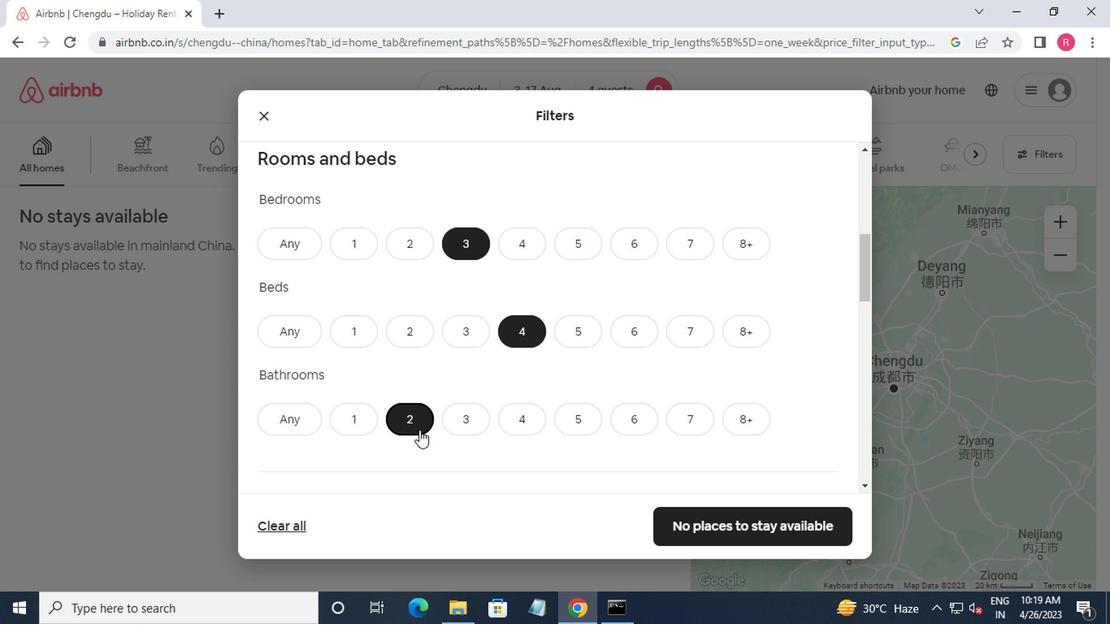 
Action: Mouse moved to (416, 435)
Screenshot: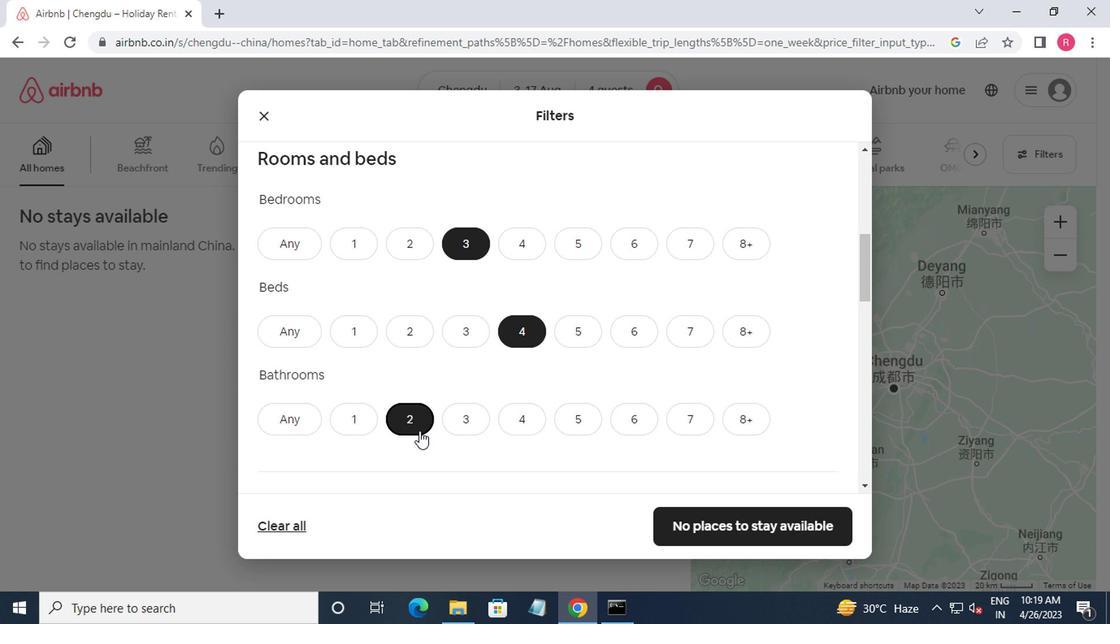 
Action: Mouse scrolled (416, 434) with delta (0, 0)
Screenshot: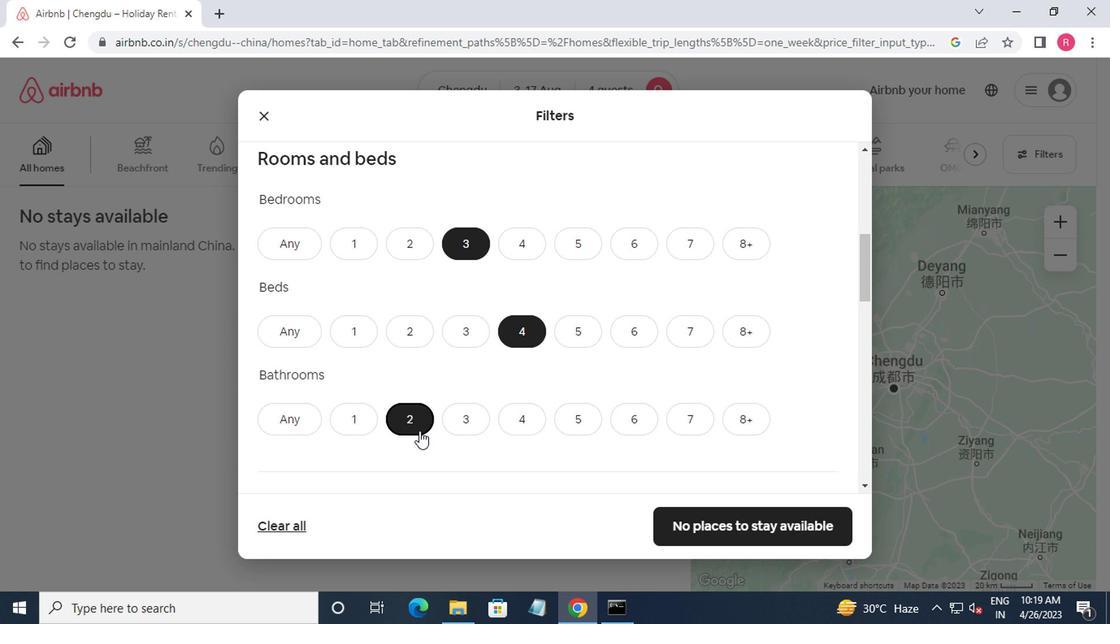 
Action: Mouse moved to (416, 438)
Screenshot: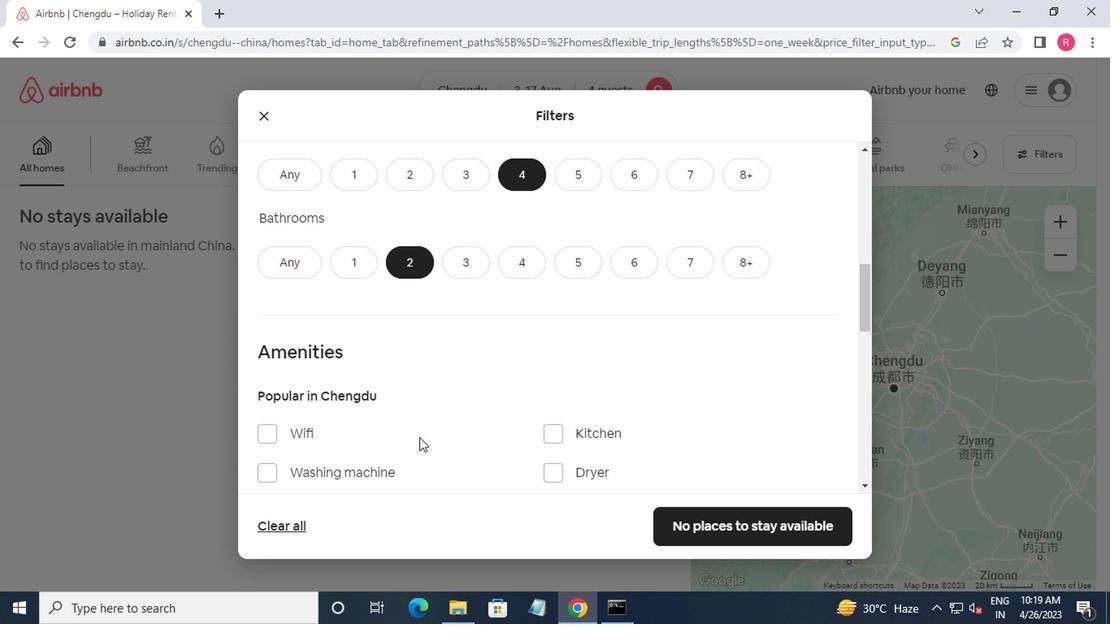 
Action: Mouse scrolled (416, 437) with delta (0, 0)
Screenshot: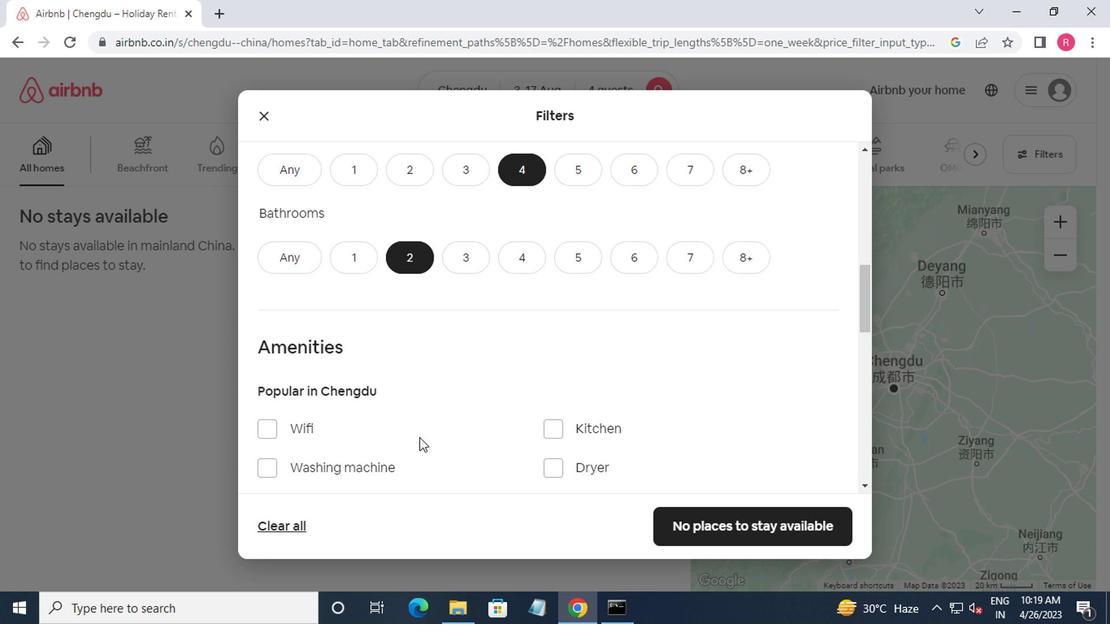 
Action: Mouse moved to (266, 348)
Screenshot: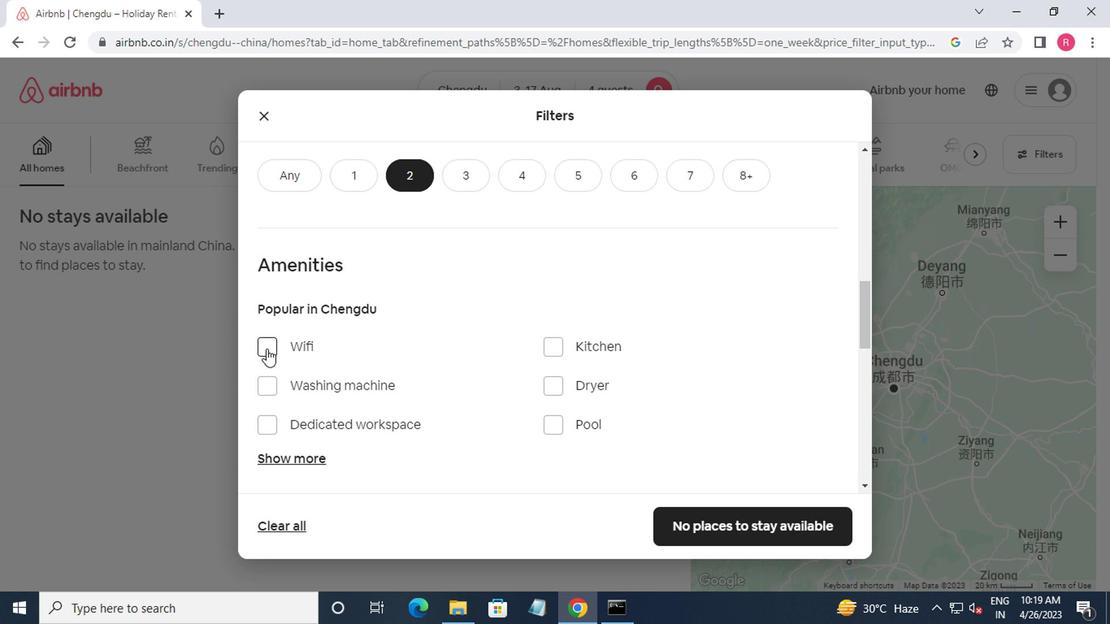 
Action: Mouse pressed left at (266, 348)
Screenshot: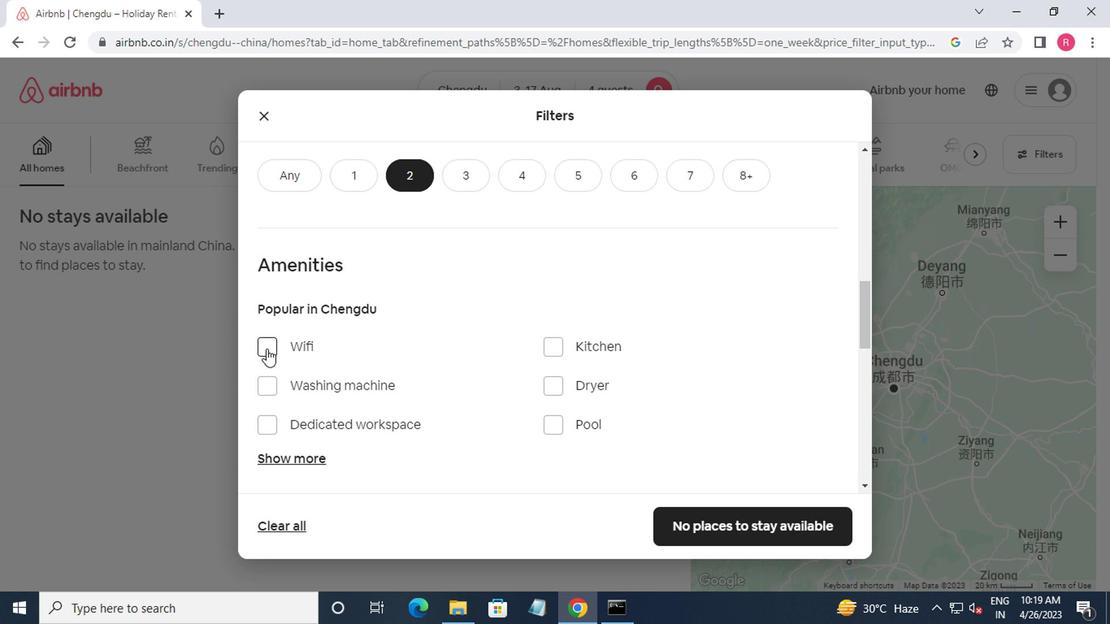 
Action: Mouse moved to (334, 366)
Screenshot: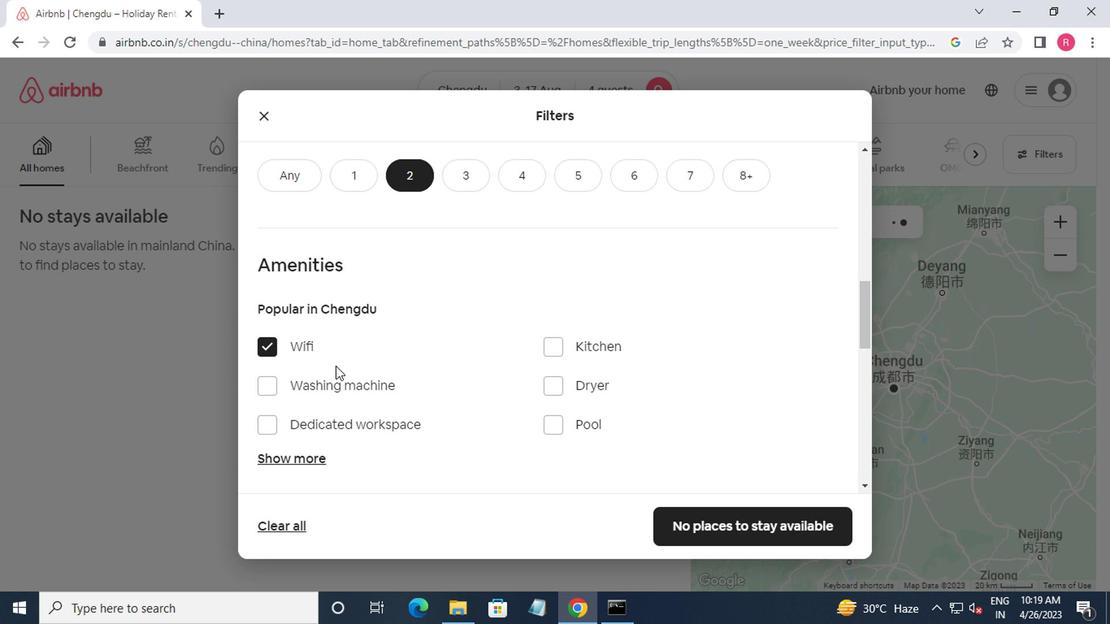
Action: Mouse scrolled (334, 365) with delta (0, 0)
Screenshot: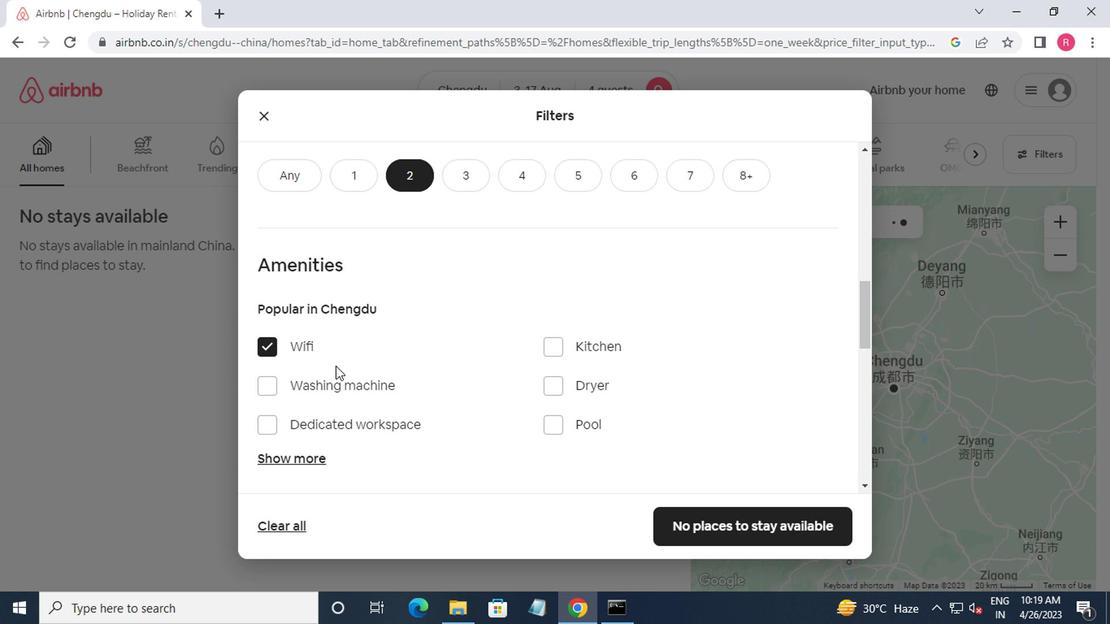 
Action: Mouse moved to (334, 366)
Screenshot: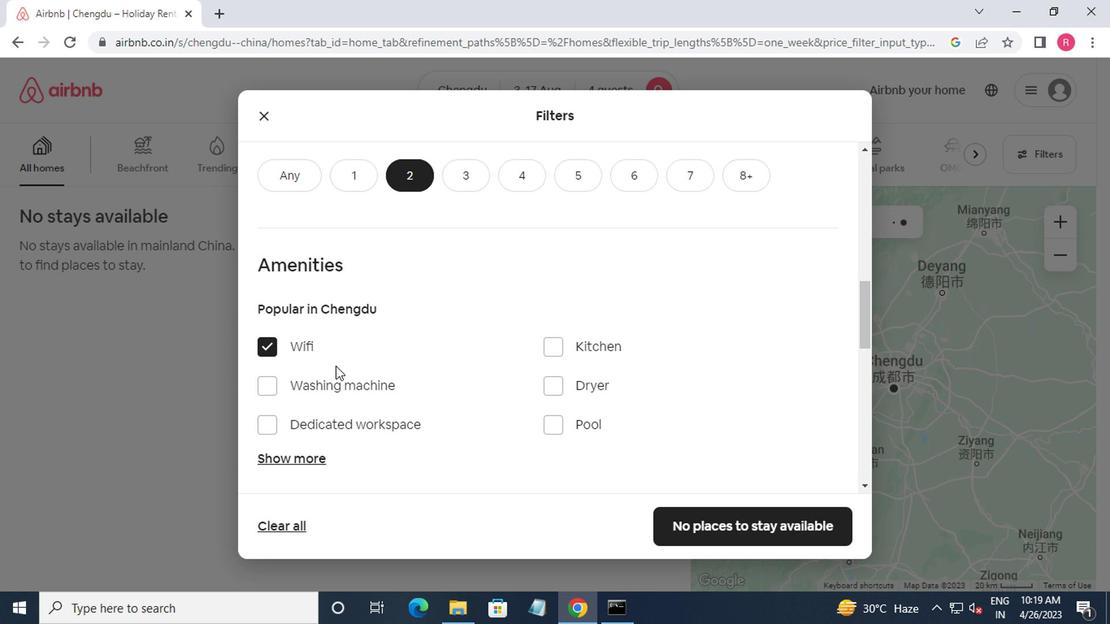 
Action: Mouse scrolled (334, 366) with delta (0, 0)
Screenshot: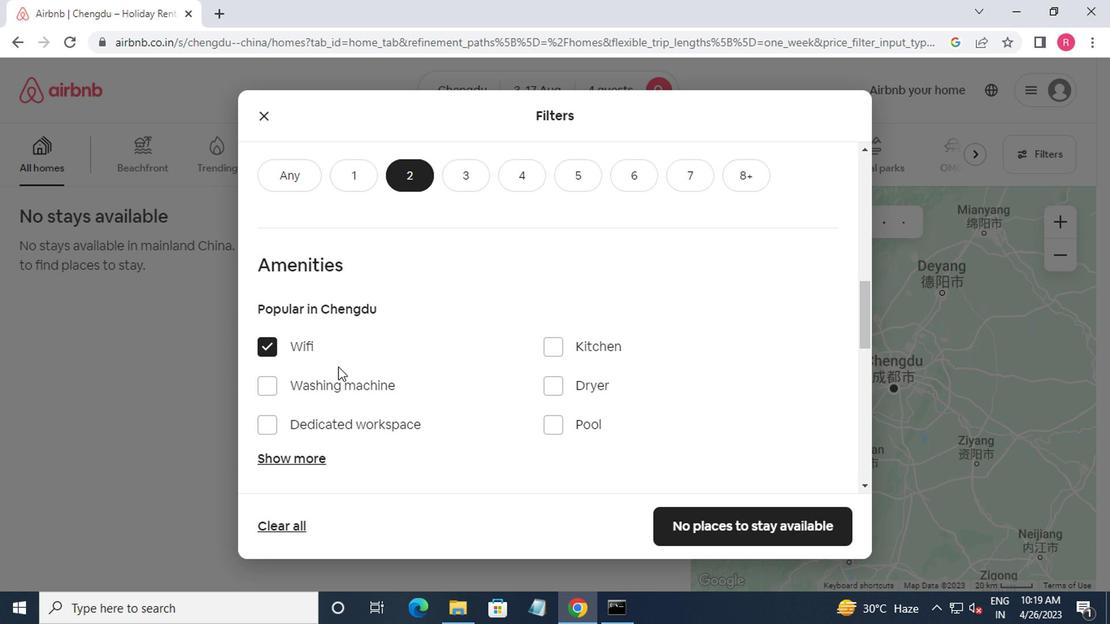 
Action: Mouse moved to (339, 370)
Screenshot: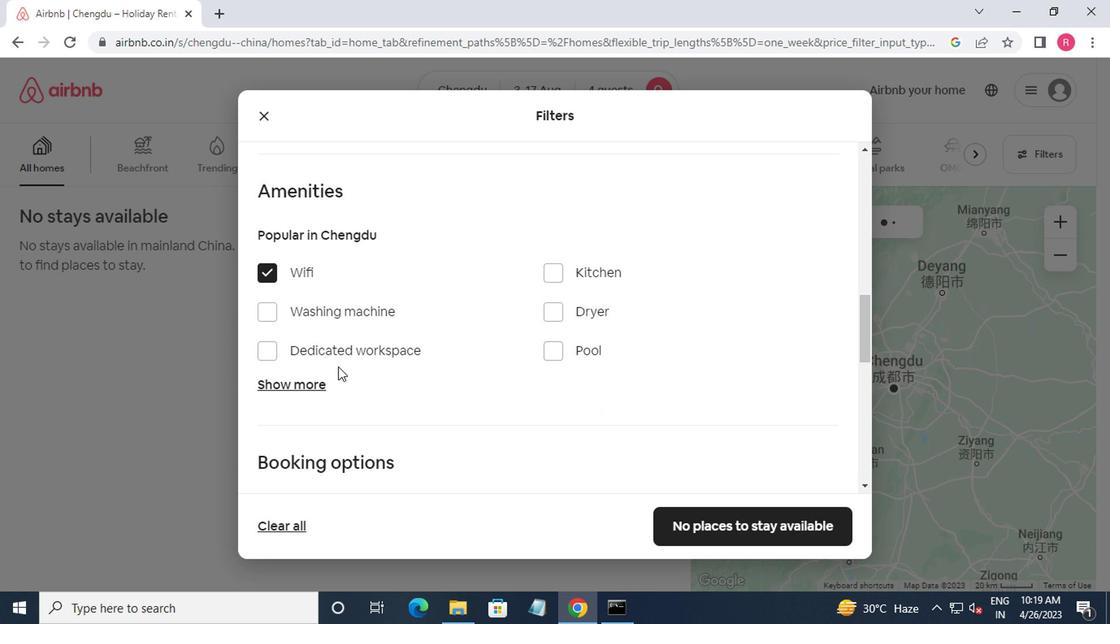 
Action: Mouse scrolled (339, 369) with delta (0, 0)
Screenshot: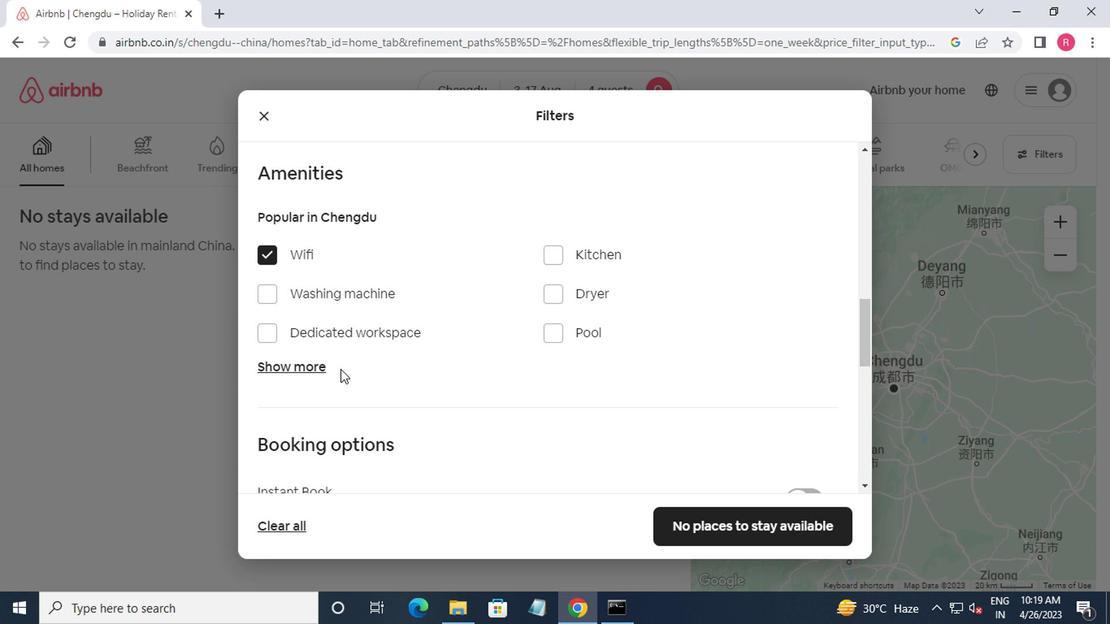 
Action: Mouse moved to (340, 370)
Screenshot: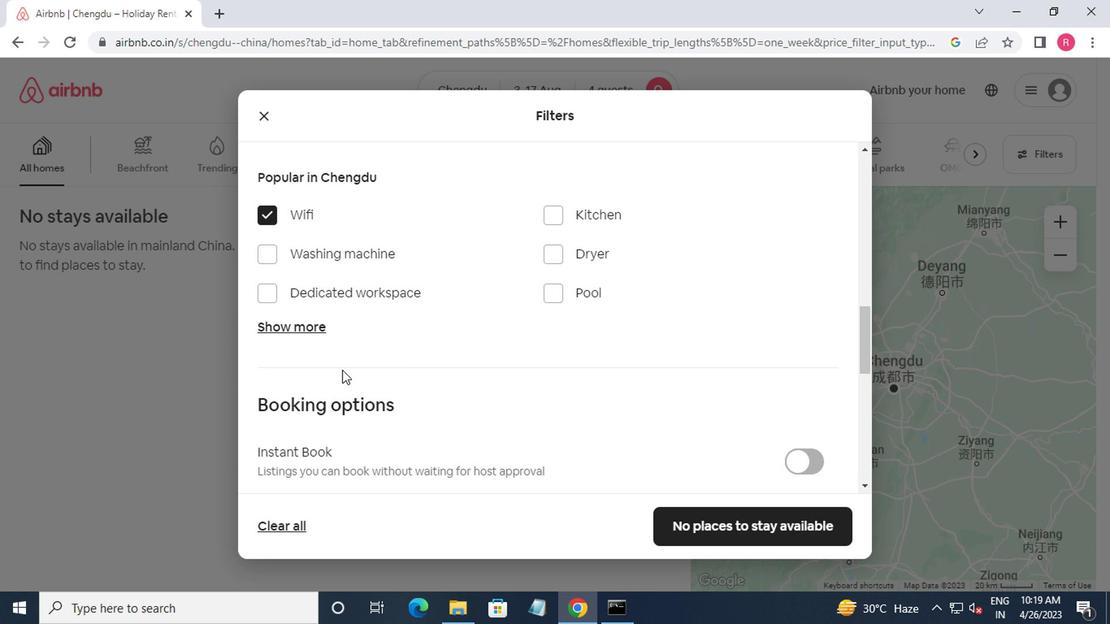 
Action: Mouse scrolled (340, 370) with delta (0, 0)
Screenshot: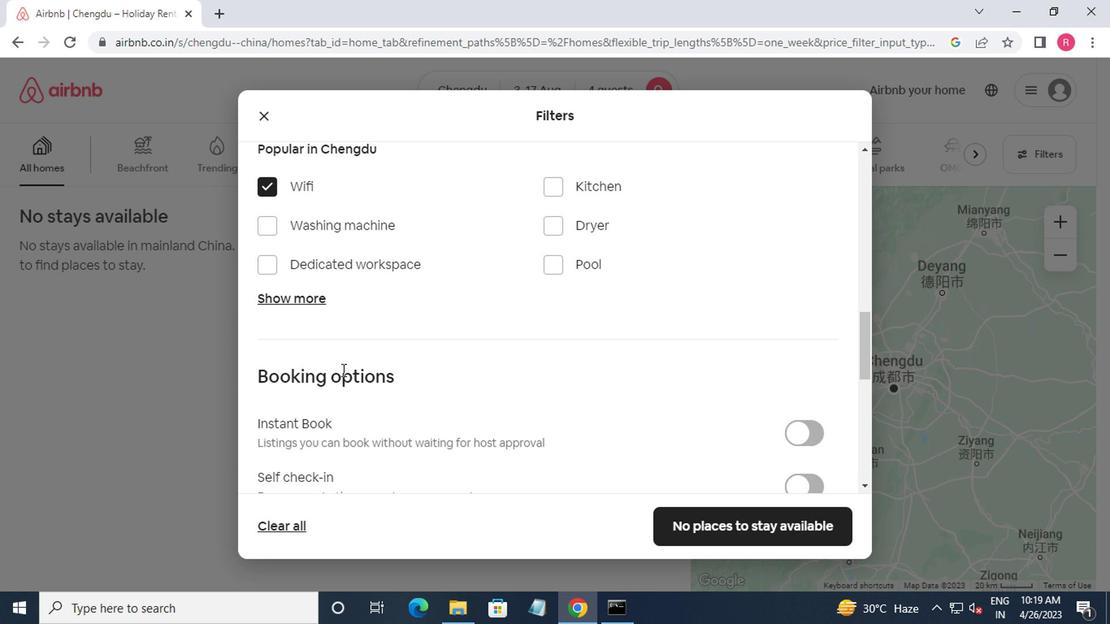 
Action: Mouse moved to (796, 328)
Screenshot: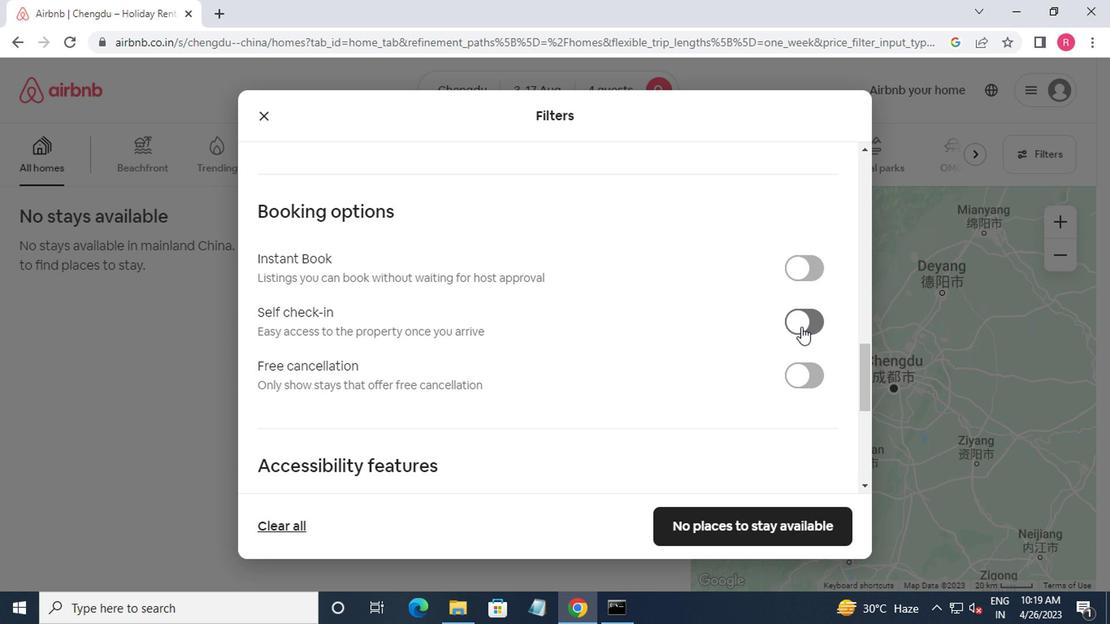 
Action: Mouse pressed left at (796, 328)
Screenshot: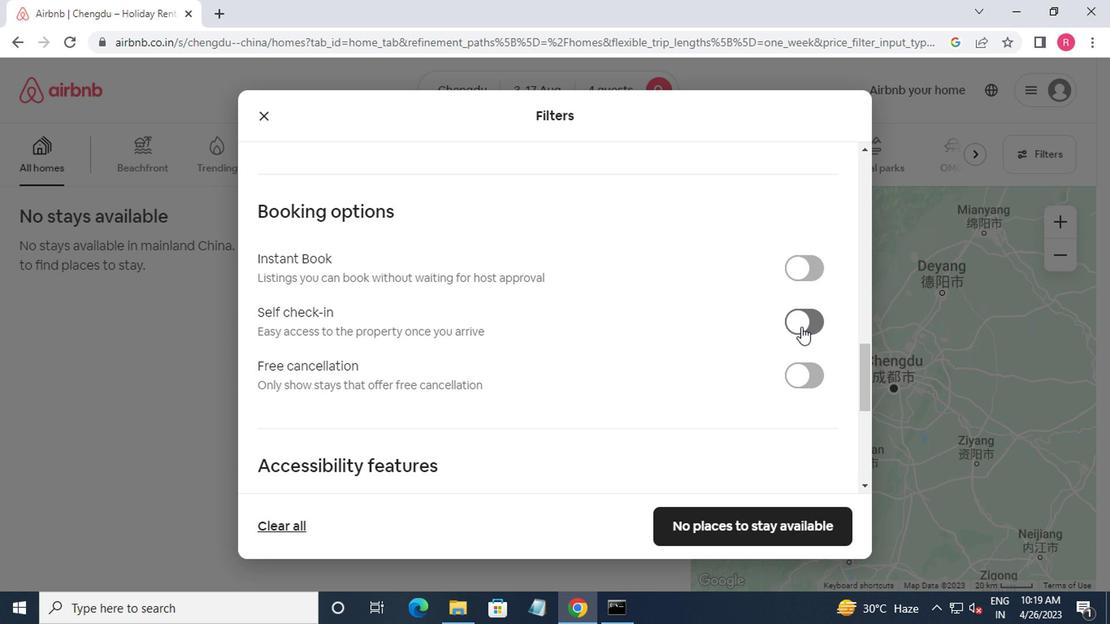 
Action: Mouse moved to (701, 356)
Screenshot: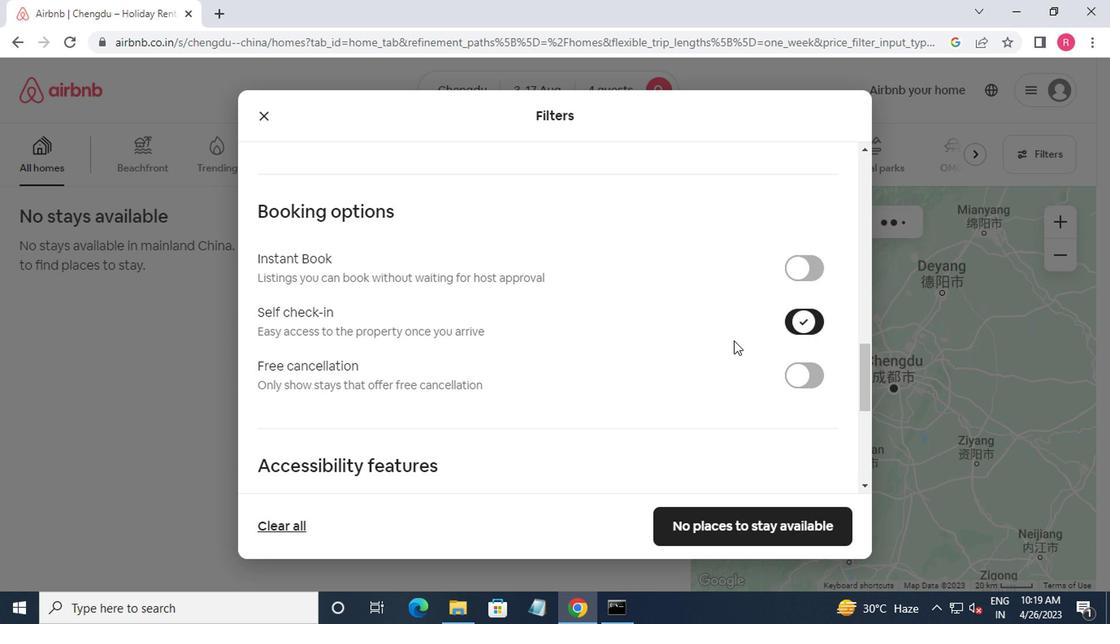 
Action: Mouse scrolled (701, 355) with delta (0, 0)
Screenshot: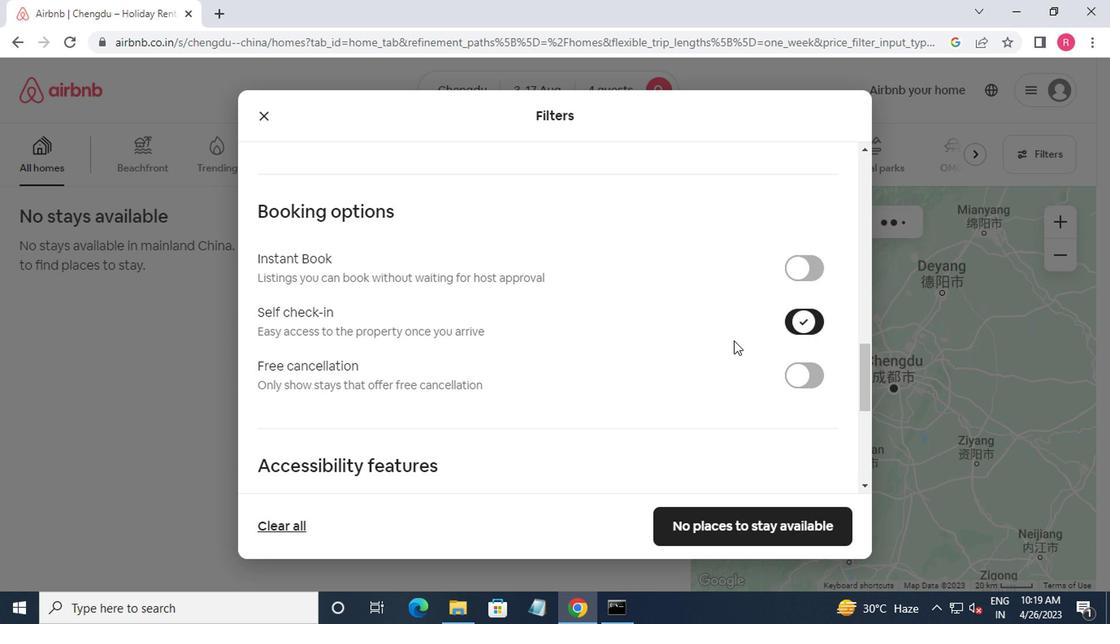 
Action: Mouse moved to (701, 362)
Screenshot: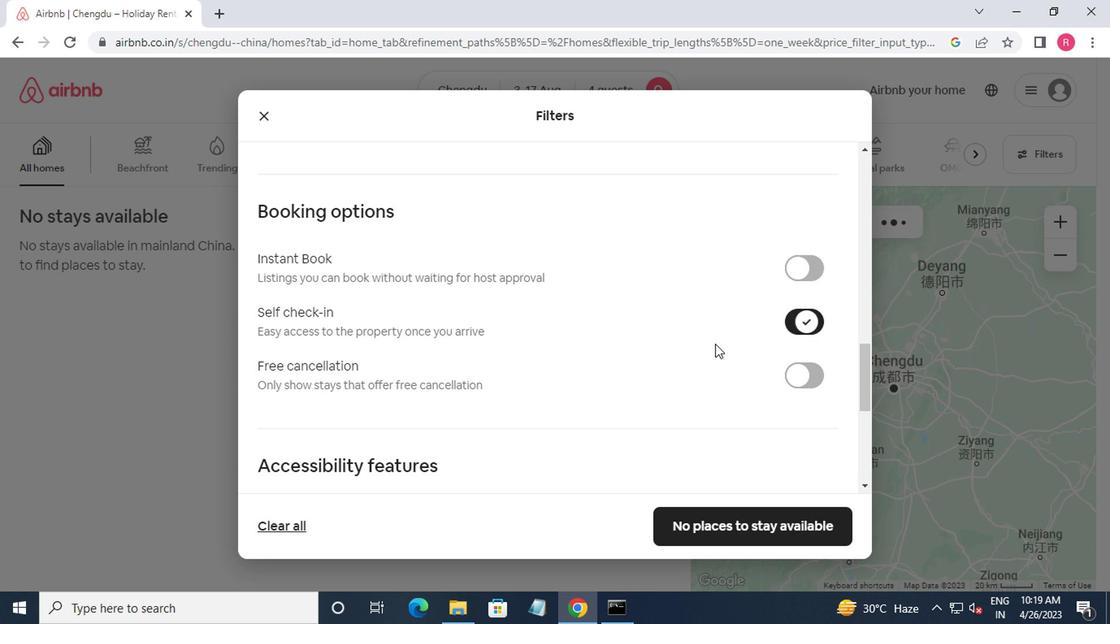 
Action: Mouse scrolled (701, 362) with delta (0, 0)
Screenshot: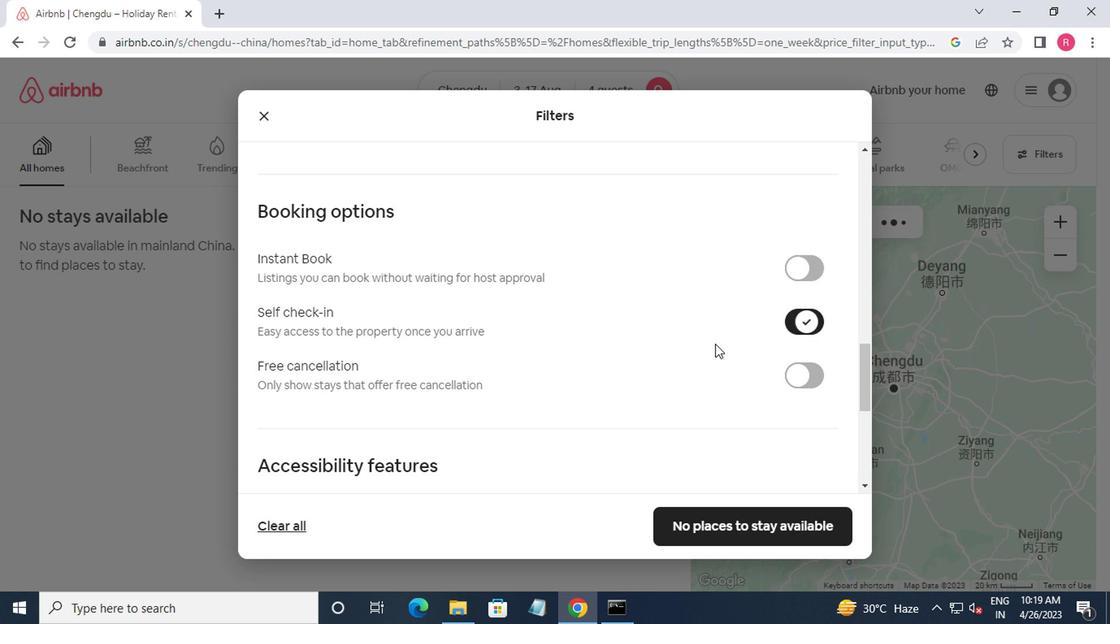 
Action: Mouse moved to (701, 365)
Screenshot: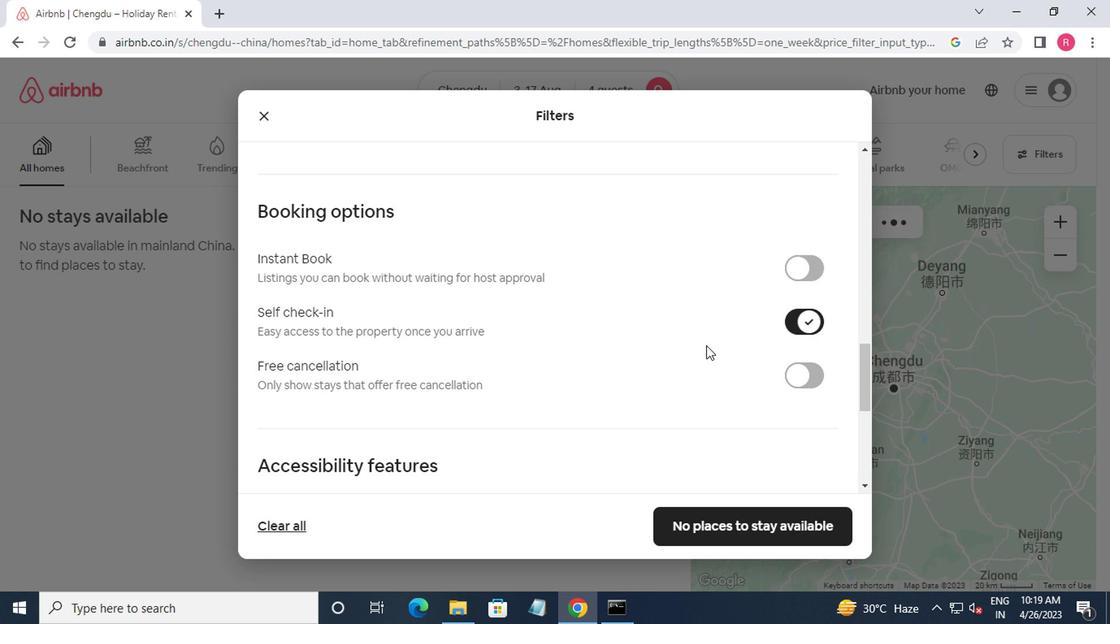 
Action: Mouse scrolled (701, 364) with delta (0, -1)
Screenshot: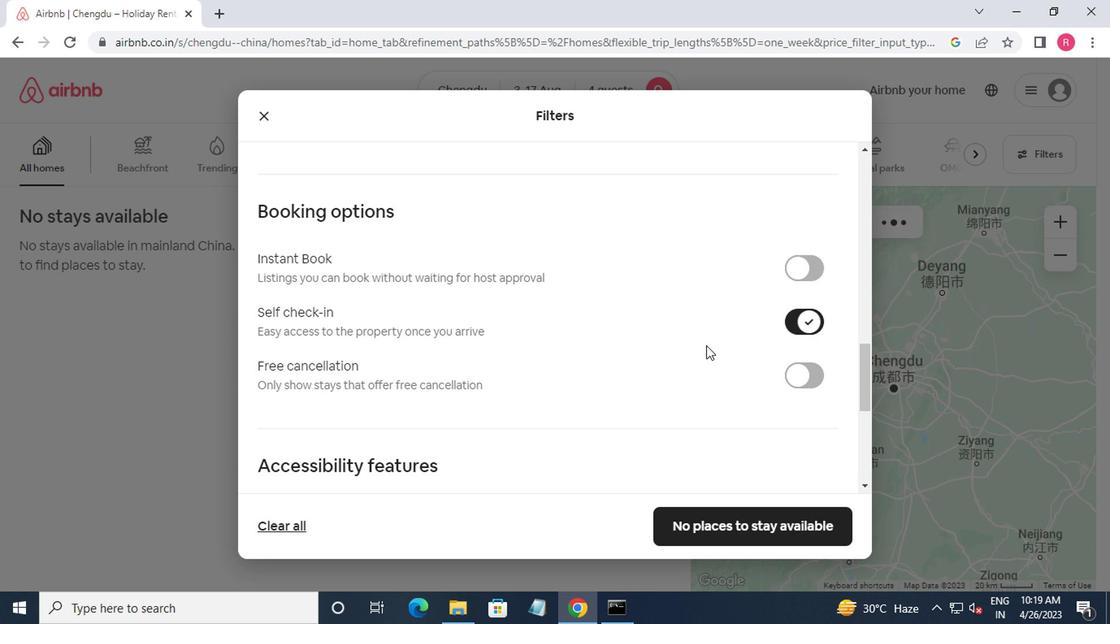 
Action: Mouse moved to (705, 369)
Screenshot: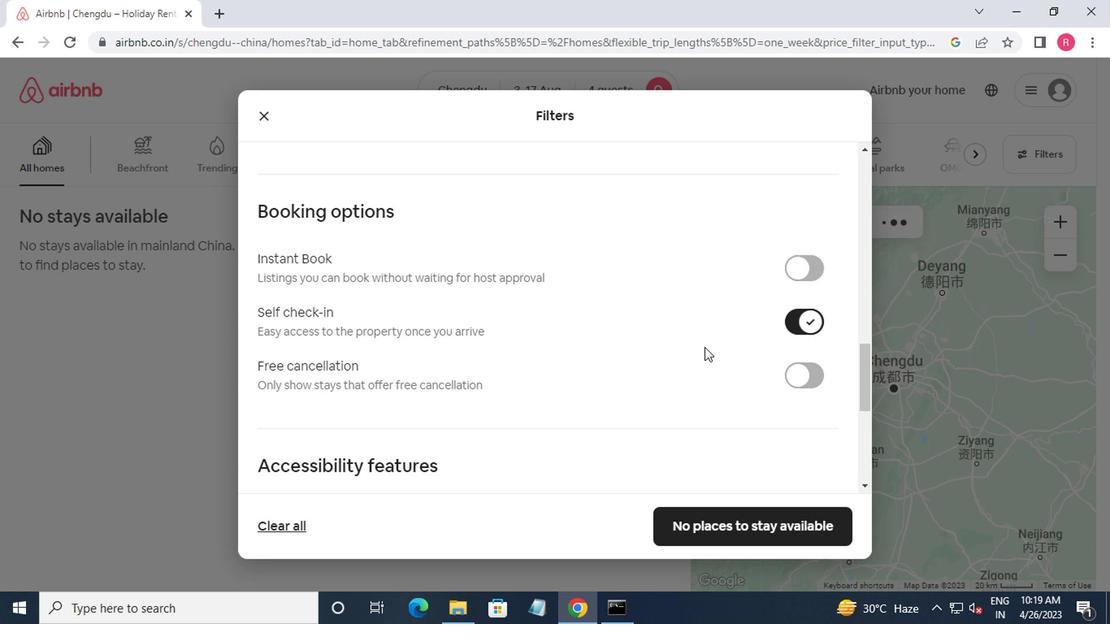 
Action: Mouse scrolled (705, 368) with delta (0, -1)
Screenshot: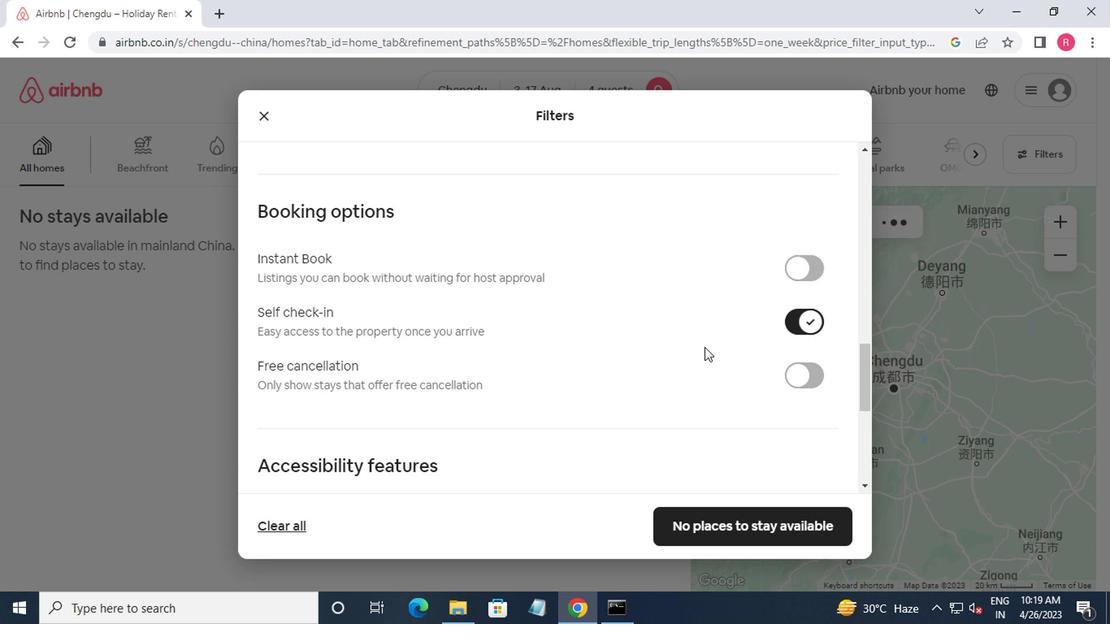 
Action: Mouse moved to (677, 517)
Screenshot: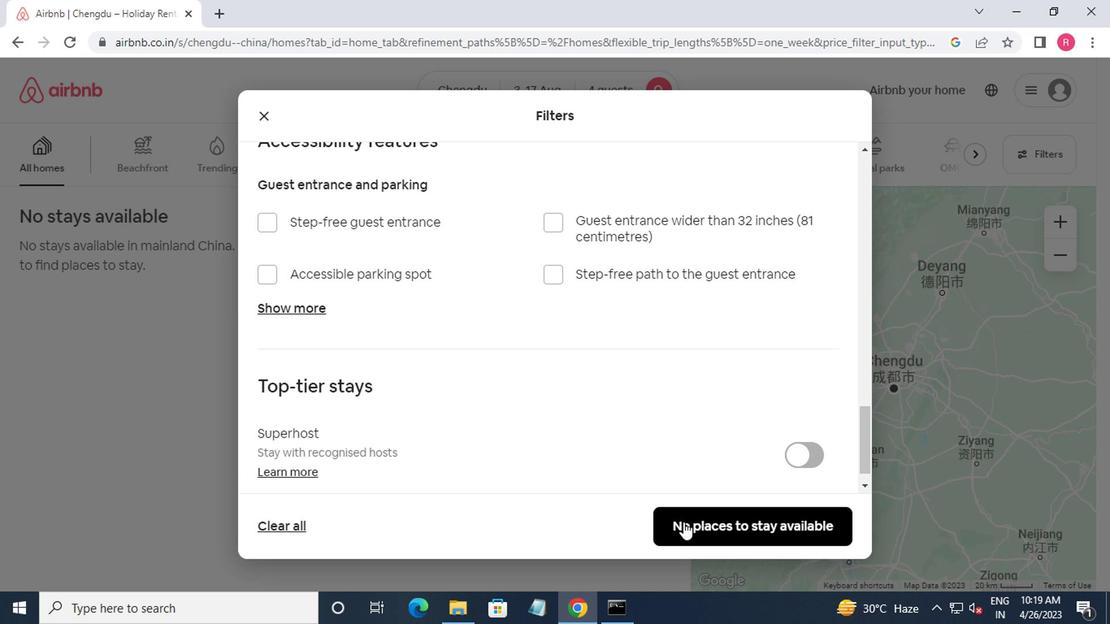 
Action: Mouse pressed left at (677, 517)
Screenshot: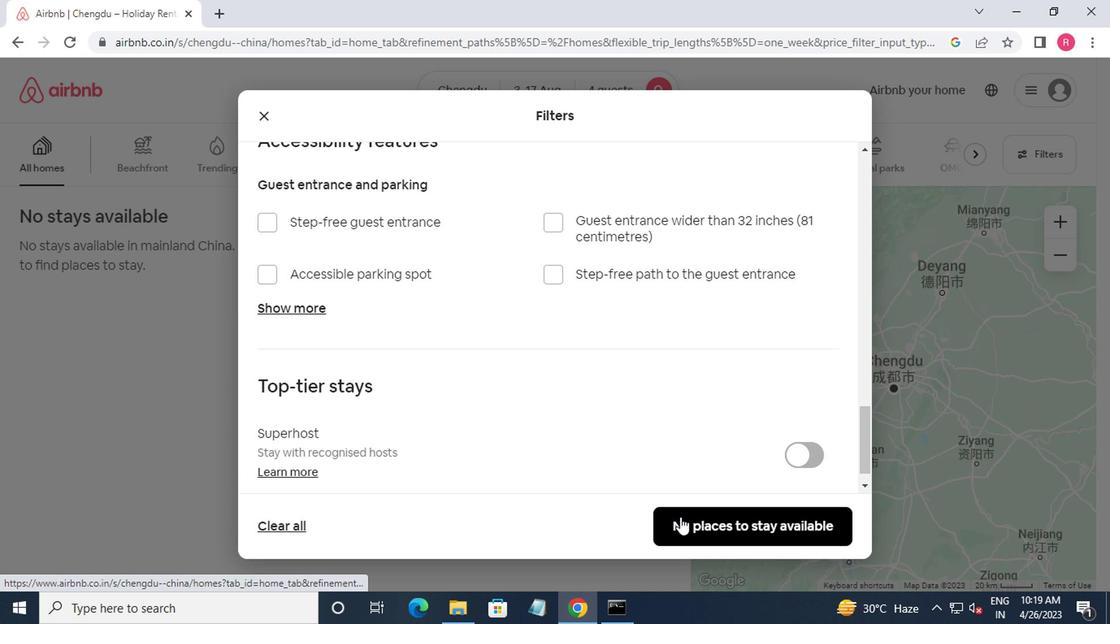 
Action: Mouse moved to (649, 484)
Screenshot: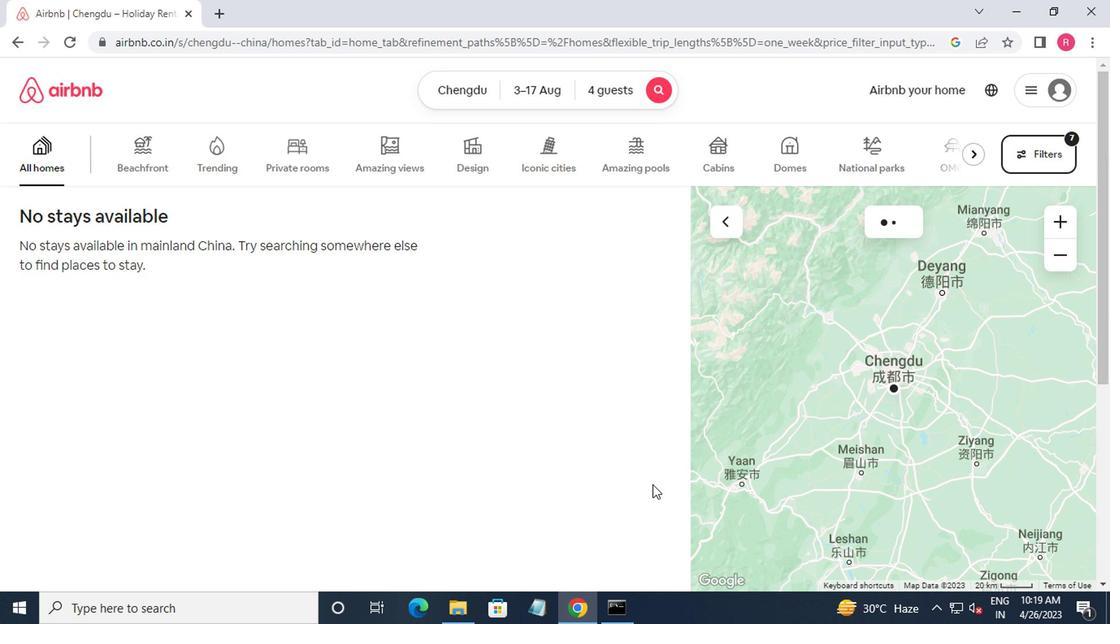 
